 Task: Sort the products in the category "Babies & Kids" by relevance.
Action: Mouse pressed left at (345, 149)
Screenshot: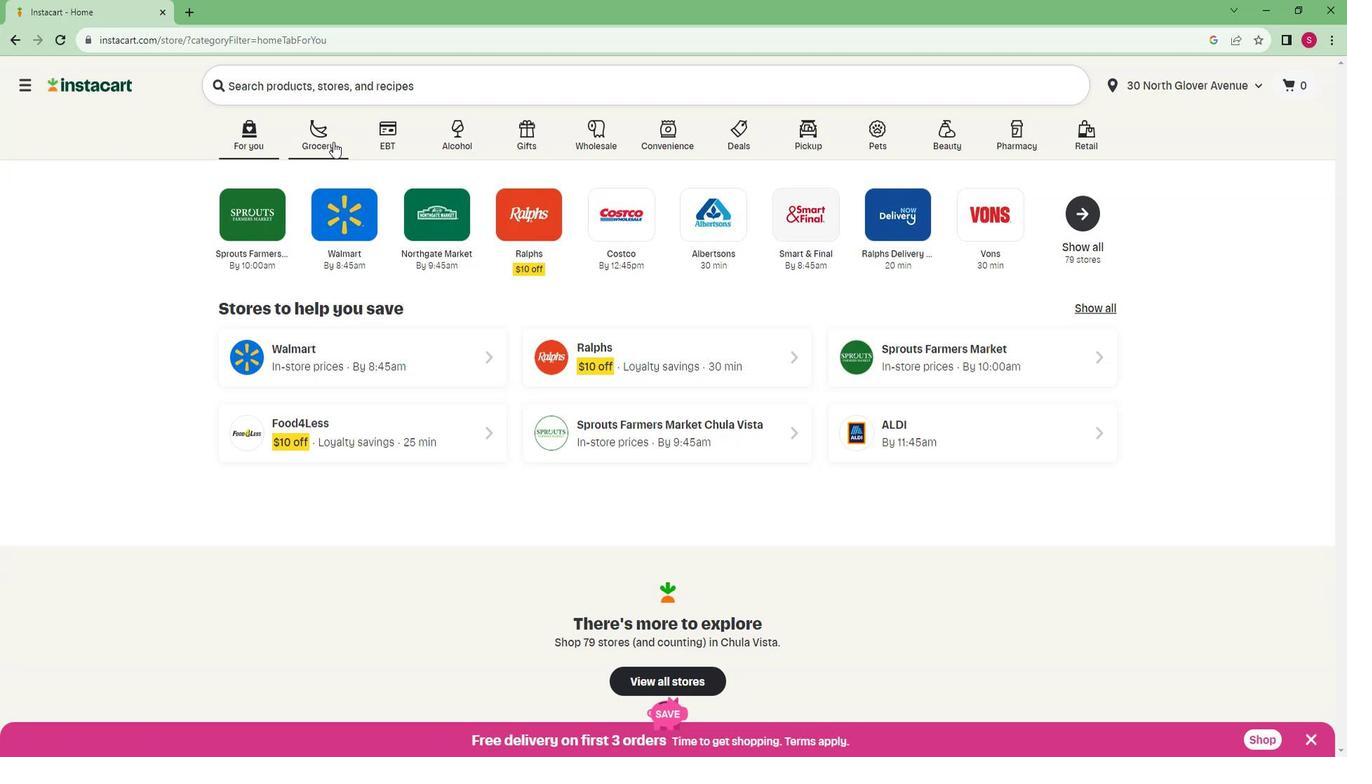 
Action: Mouse moved to (329, 416)
Screenshot: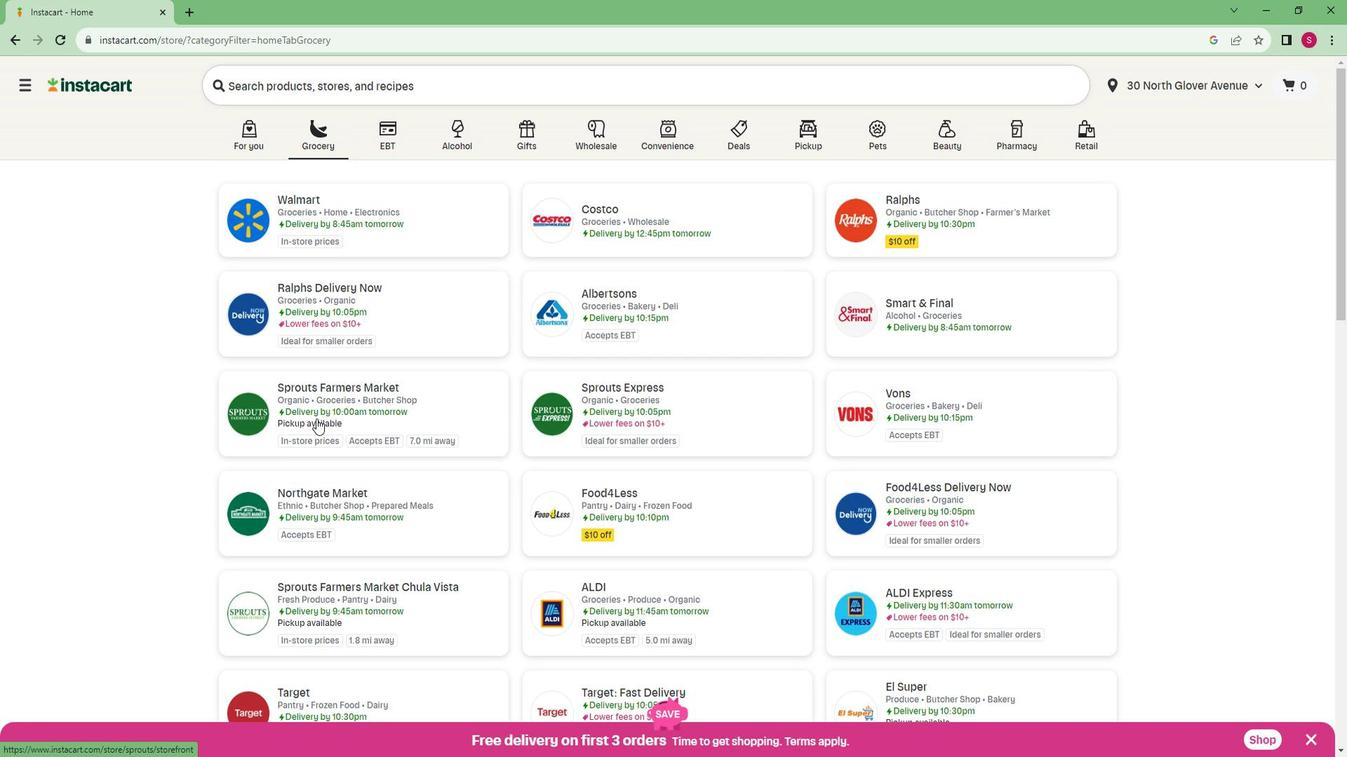 
Action: Mouse pressed left at (329, 416)
Screenshot: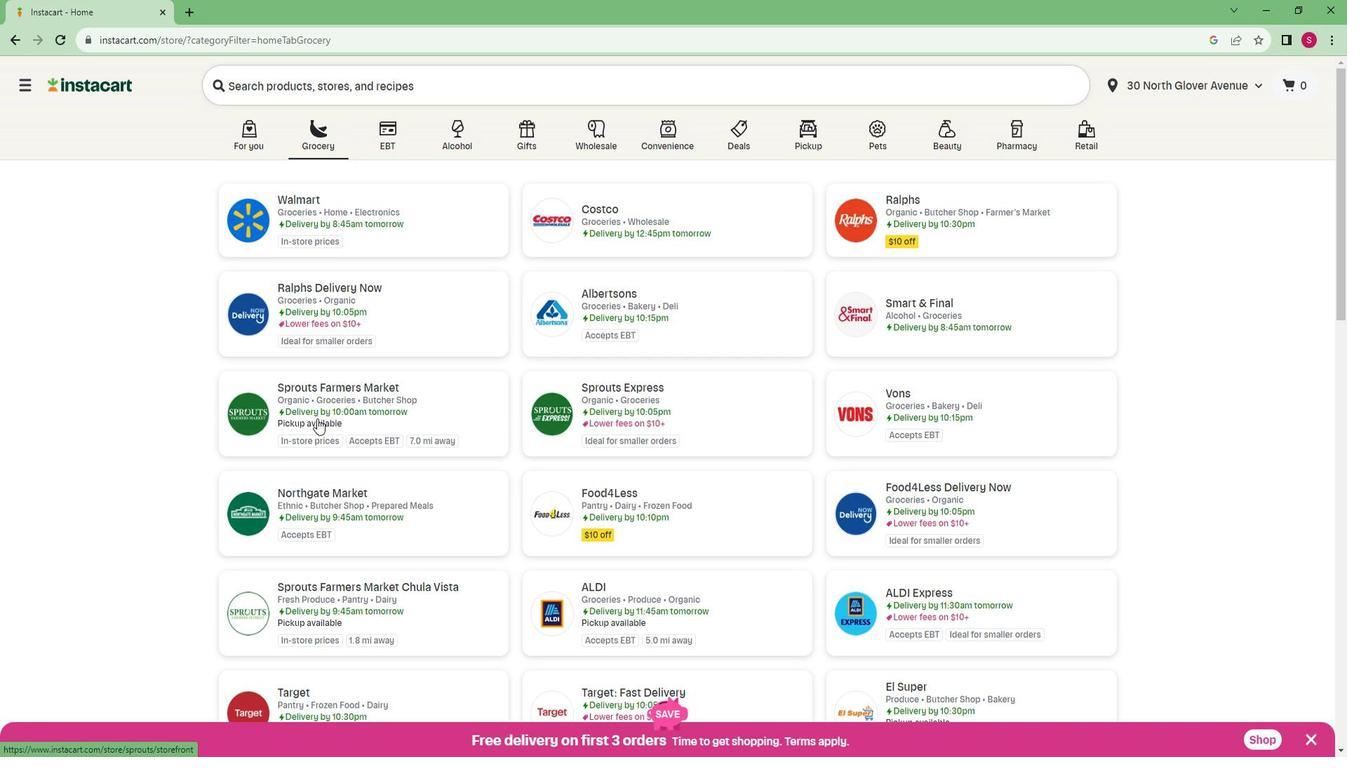 
Action: Mouse moved to (113, 564)
Screenshot: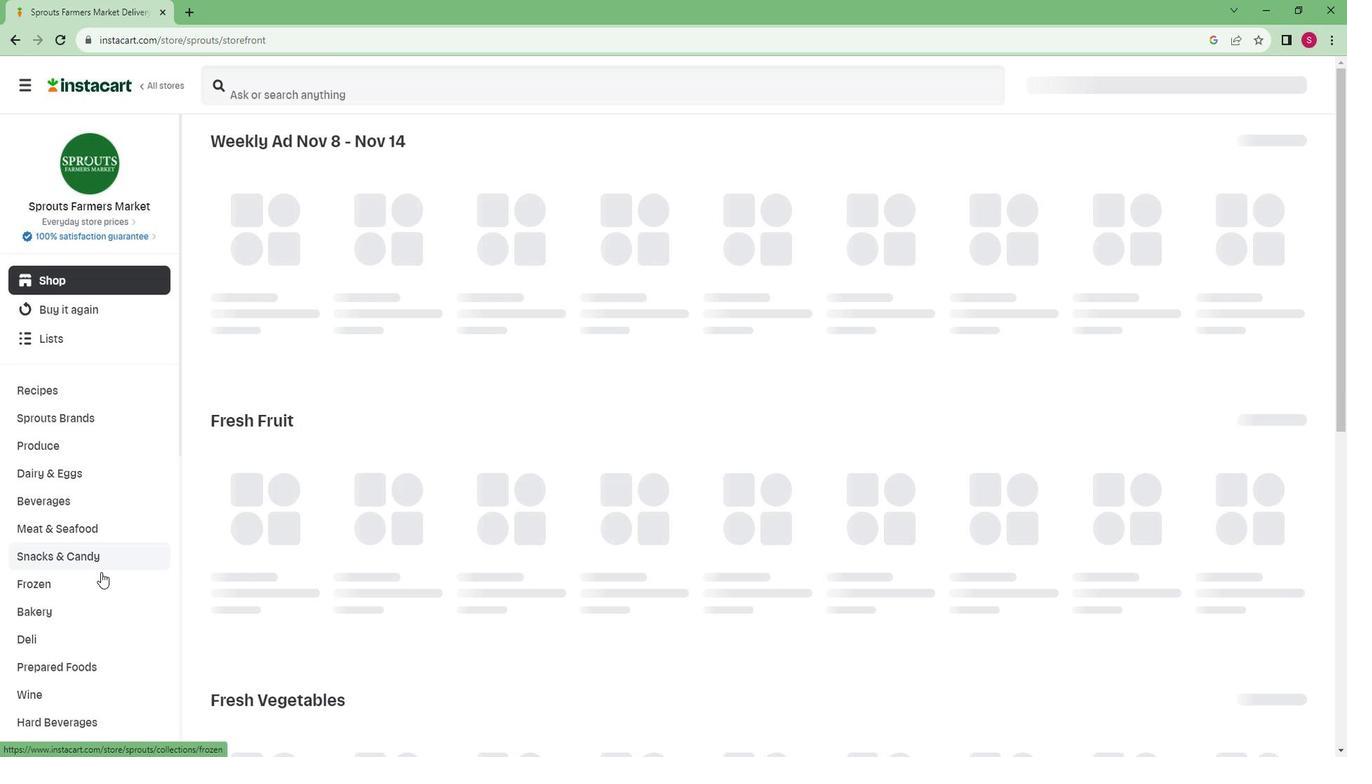 
Action: Mouse scrolled (113, 563) with delta (0, 0)
Screenshot: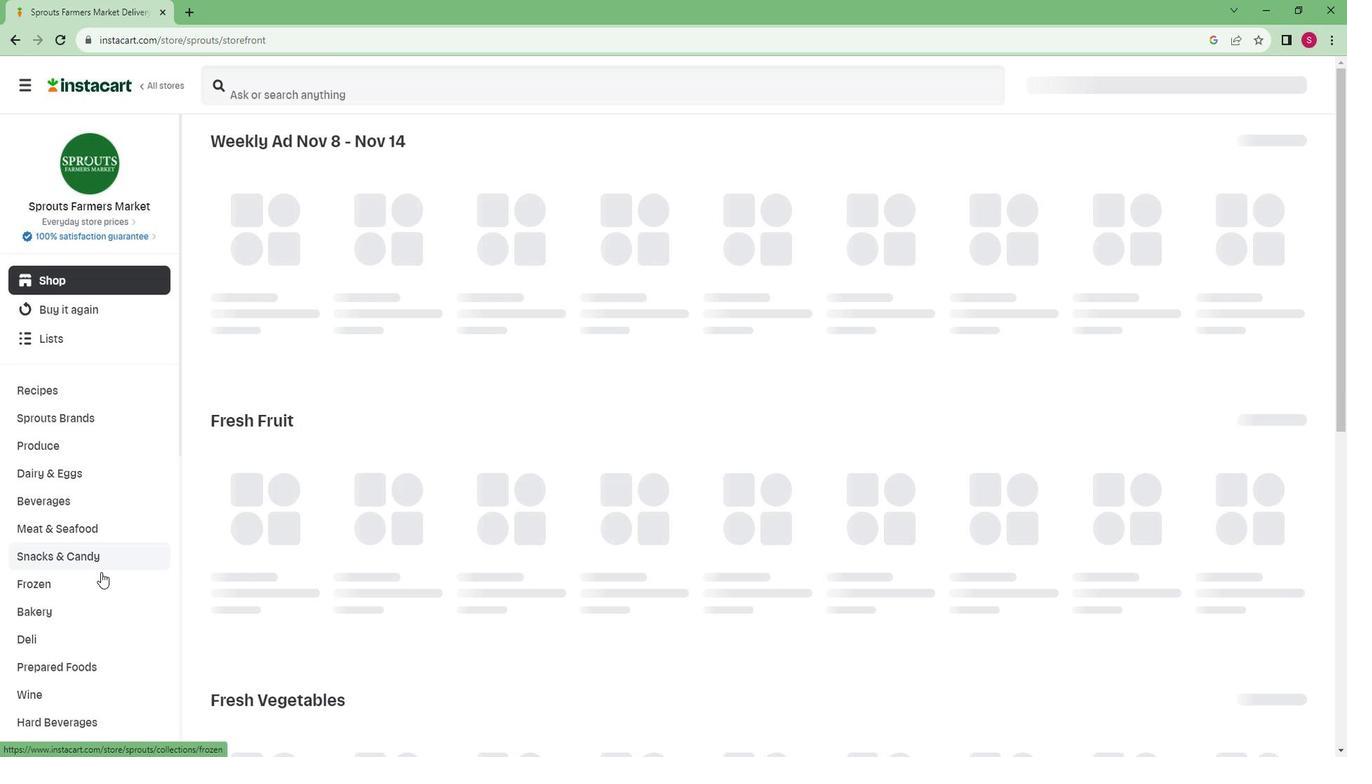 
Action: Mouse moved to (112, 564)
Screenshot: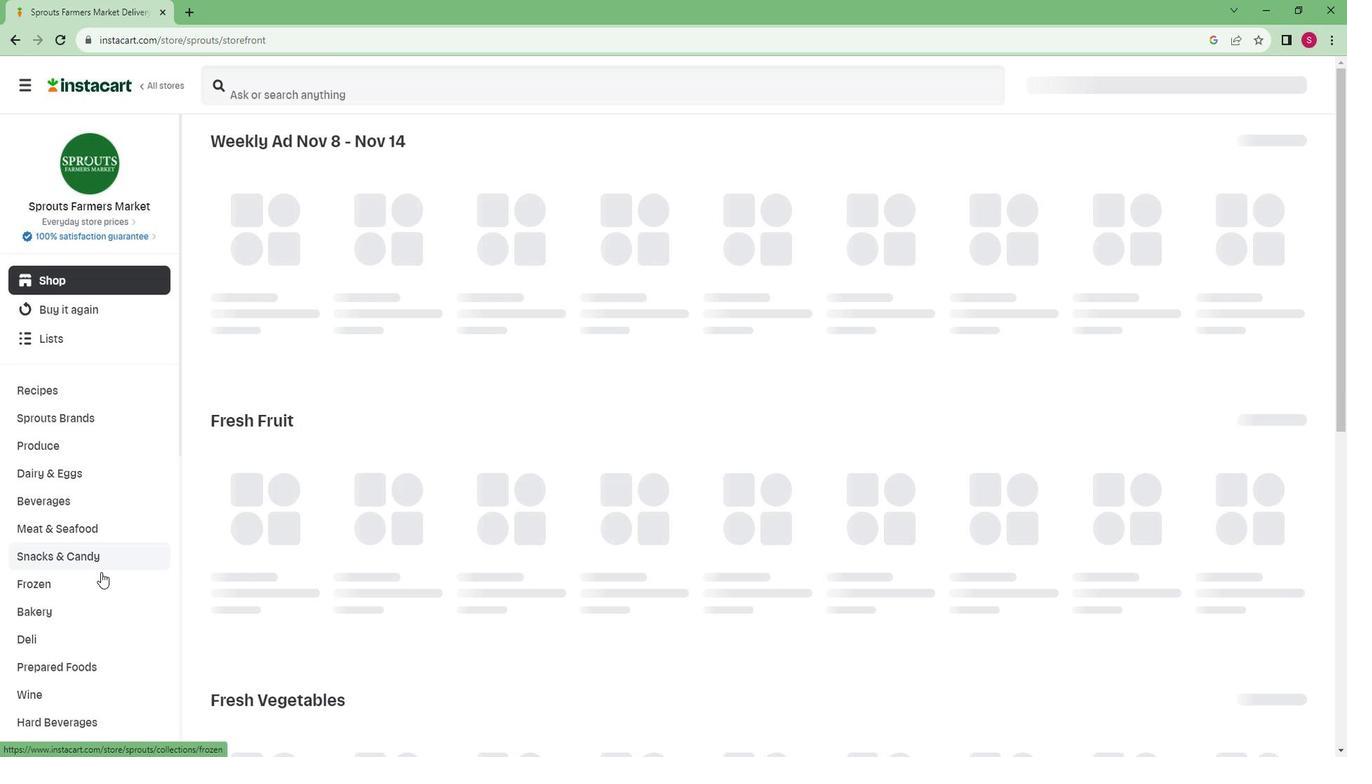 
Action: Mouse scrolled (112, 563) with delta (0, 0)
Screenshot: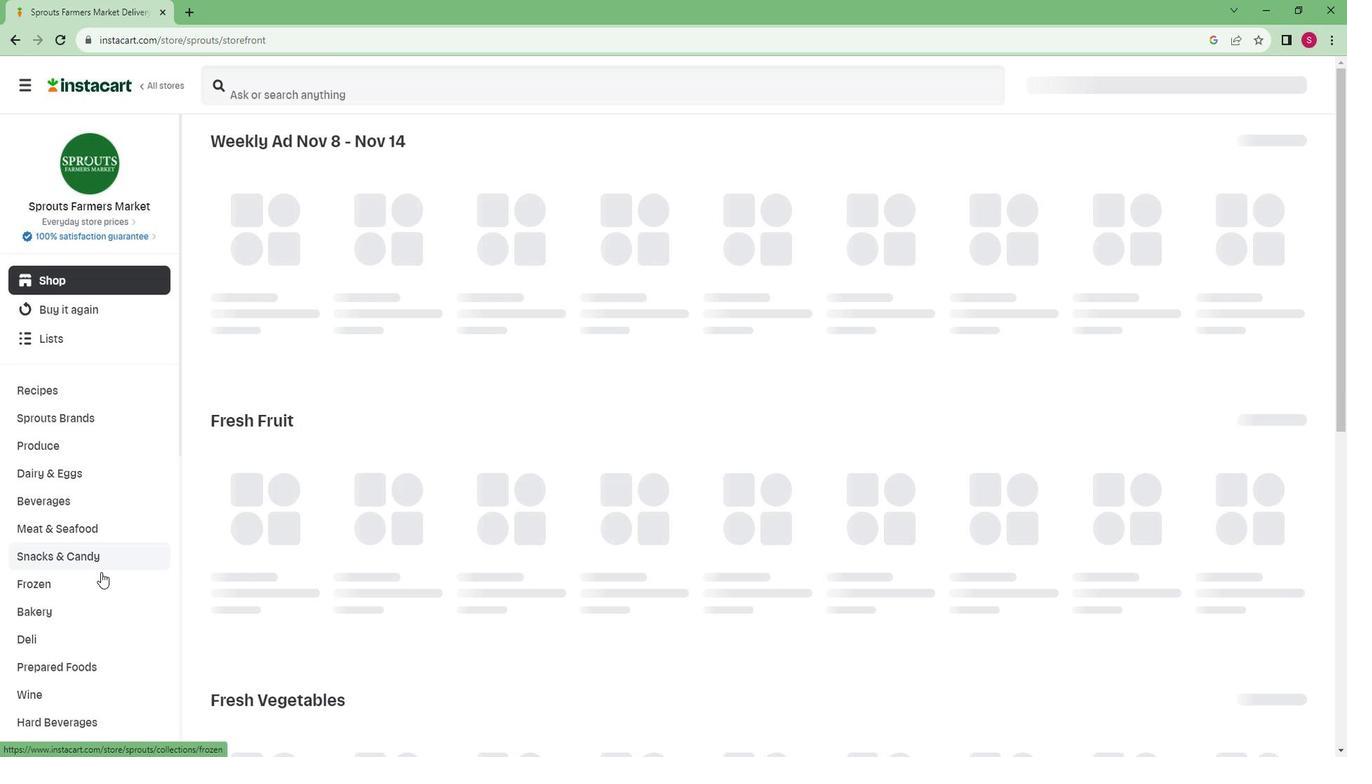 
Action: Mouse moved to (111, 564)
Screenshot: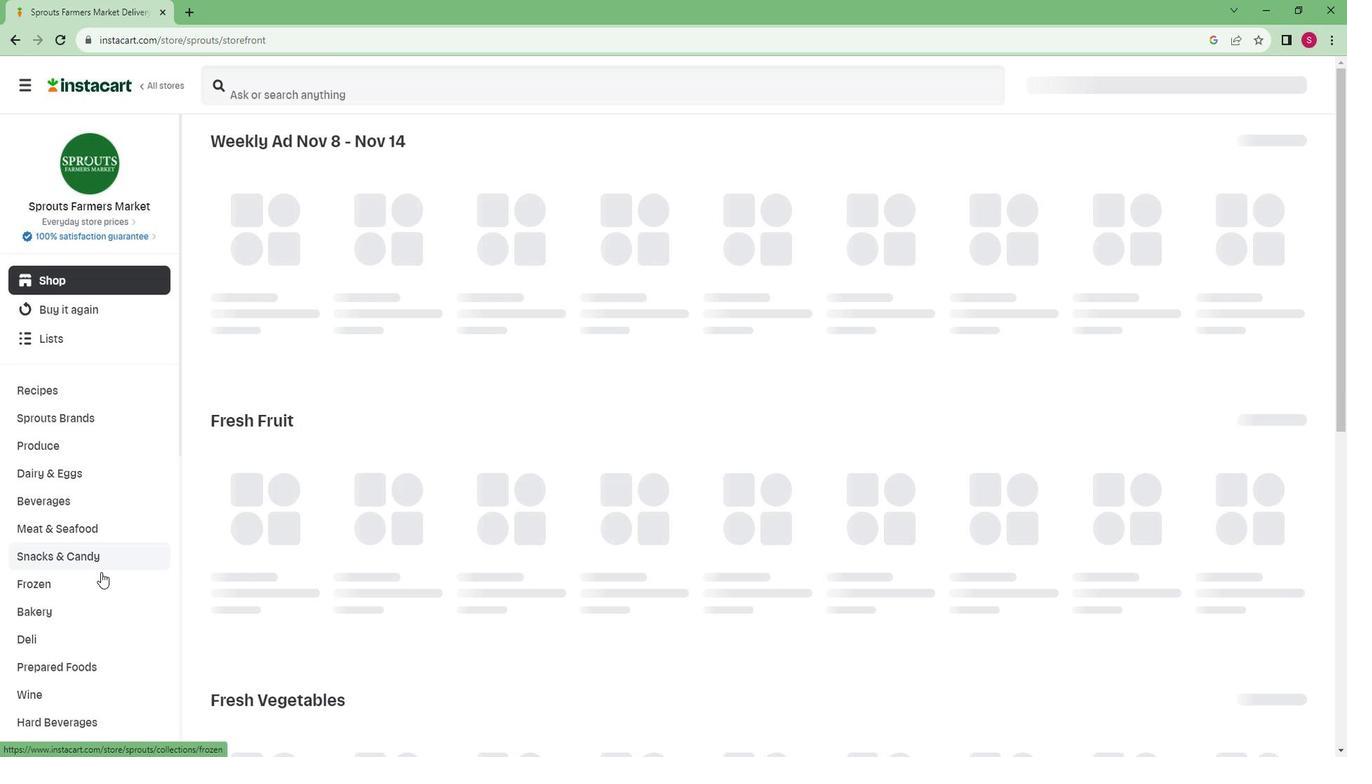 
Action: Mouse scrolled (111, 564) with delta (0, 0)
Screenshot: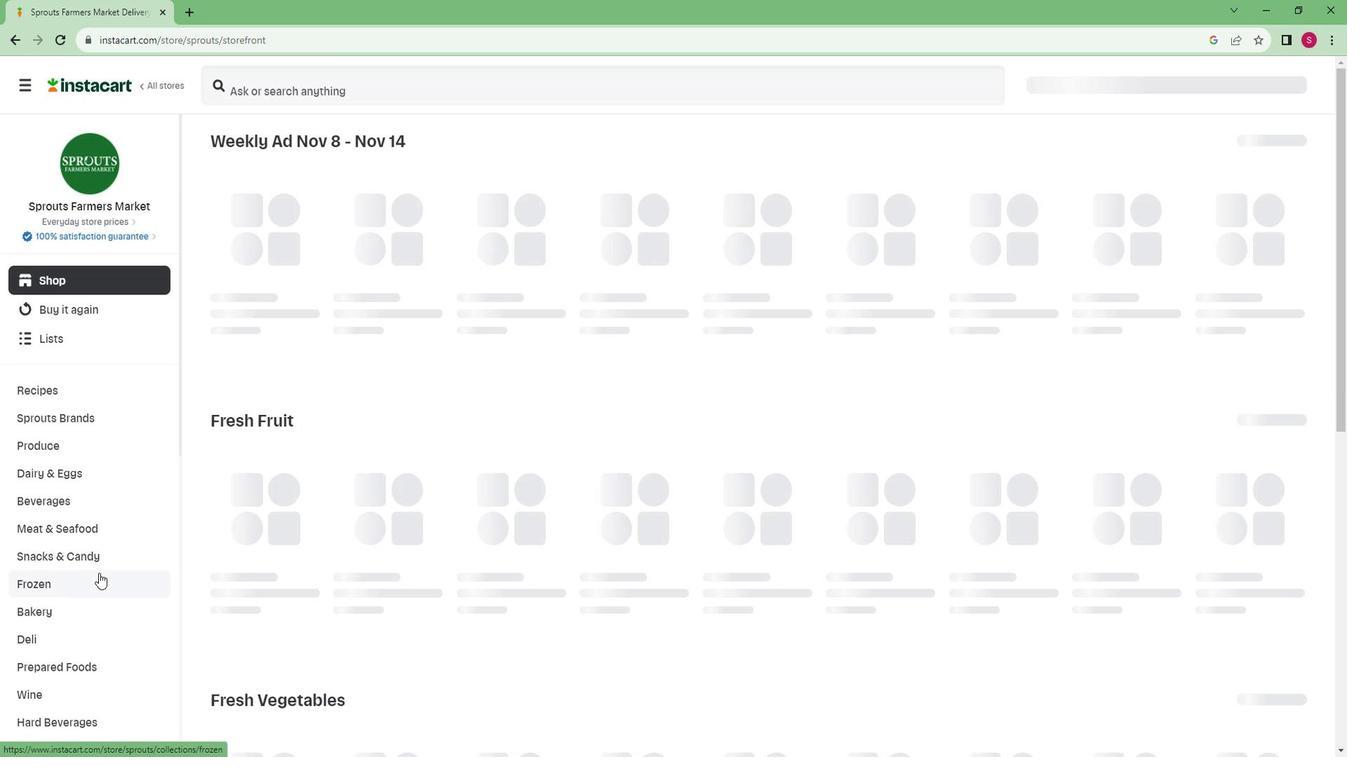 
Action: Mouse scrolled (111, 564) with delta (0, 0)
Screenshot: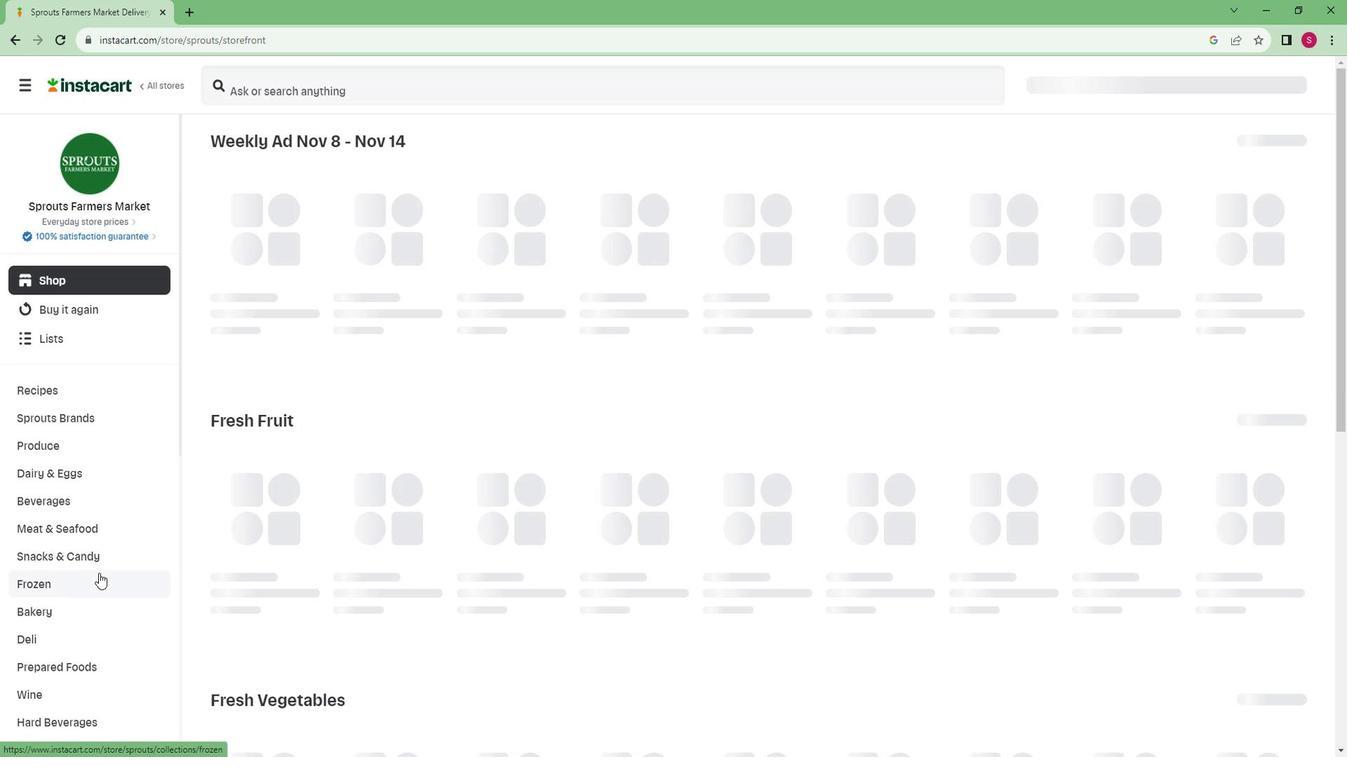 
Action: Mouse moved to (110, 564)
Screenshot: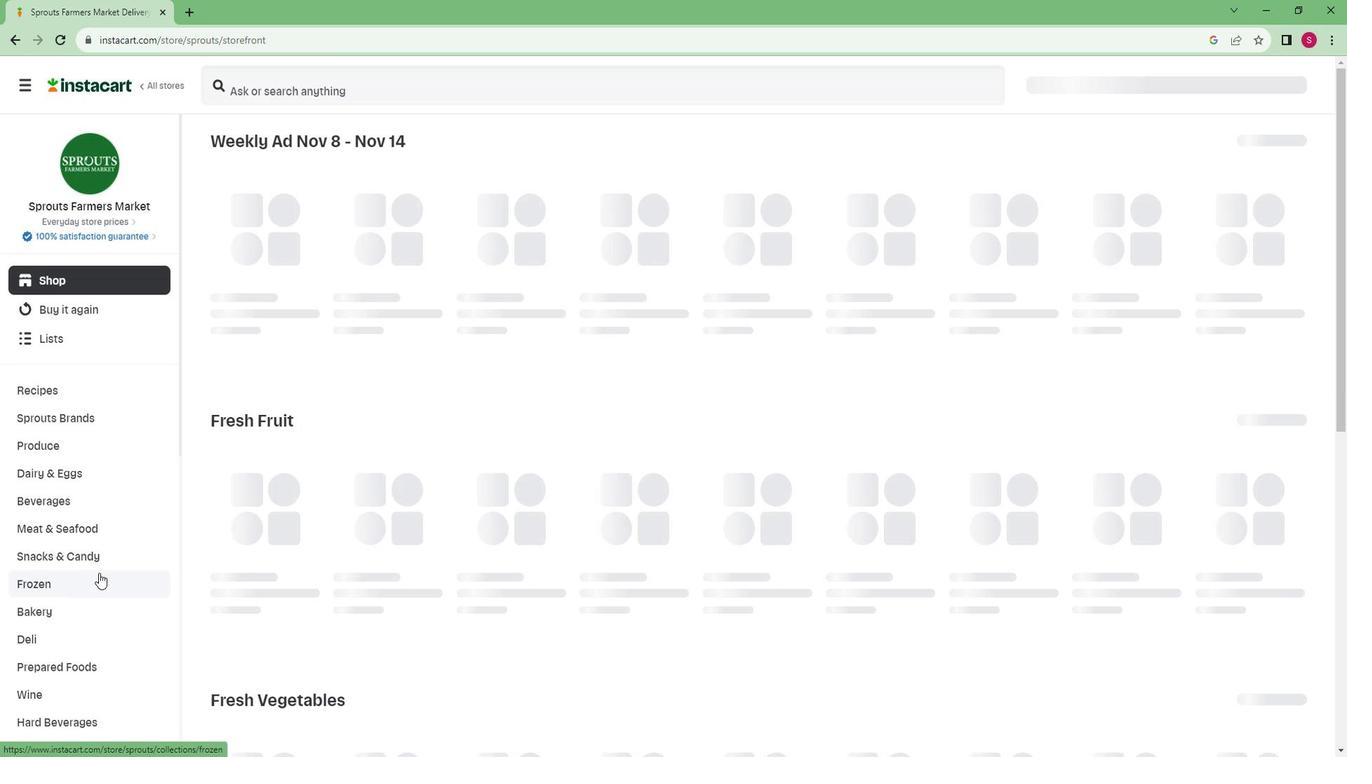 
Action: Mouse scrolled (110, 564) with delta (0, 0)
Screenshot: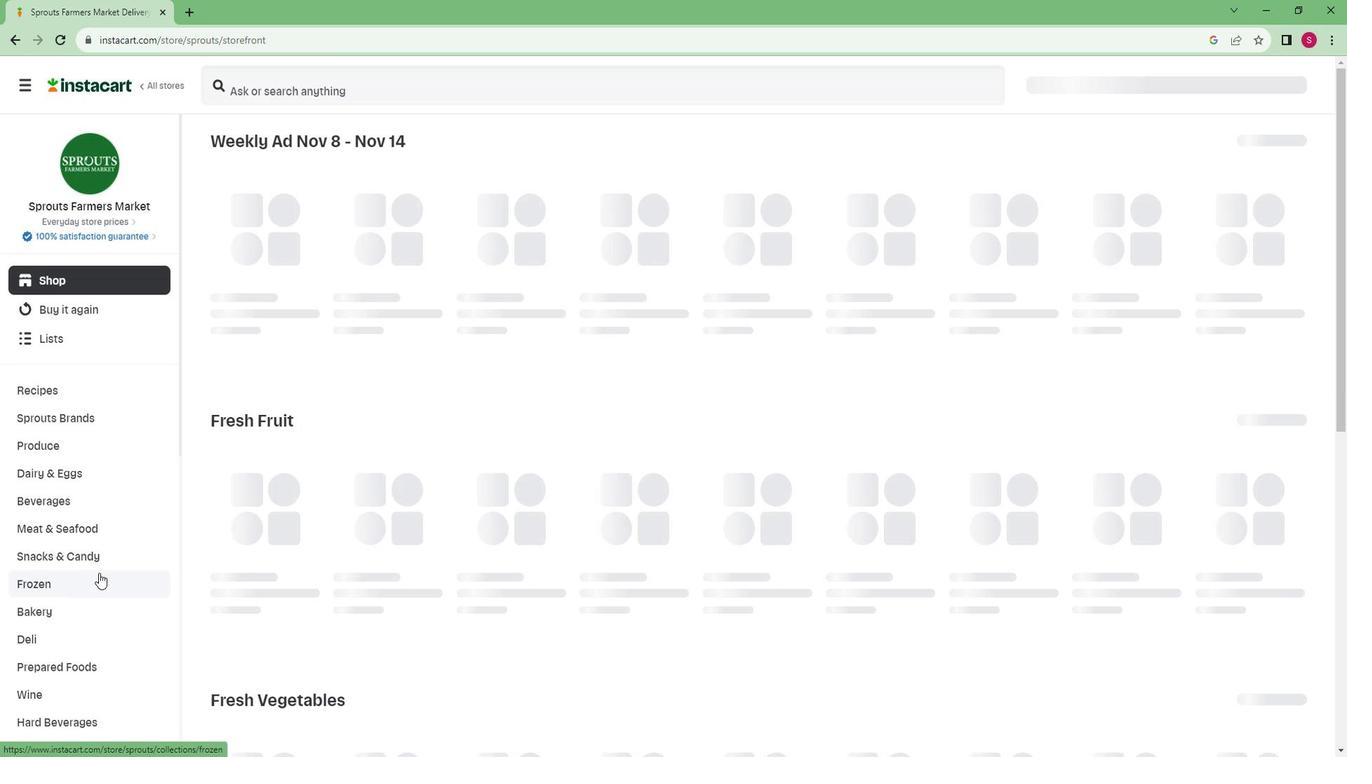 
Action: Mouse scrolled (110, 564) with delta (0, 0)
Screenshot: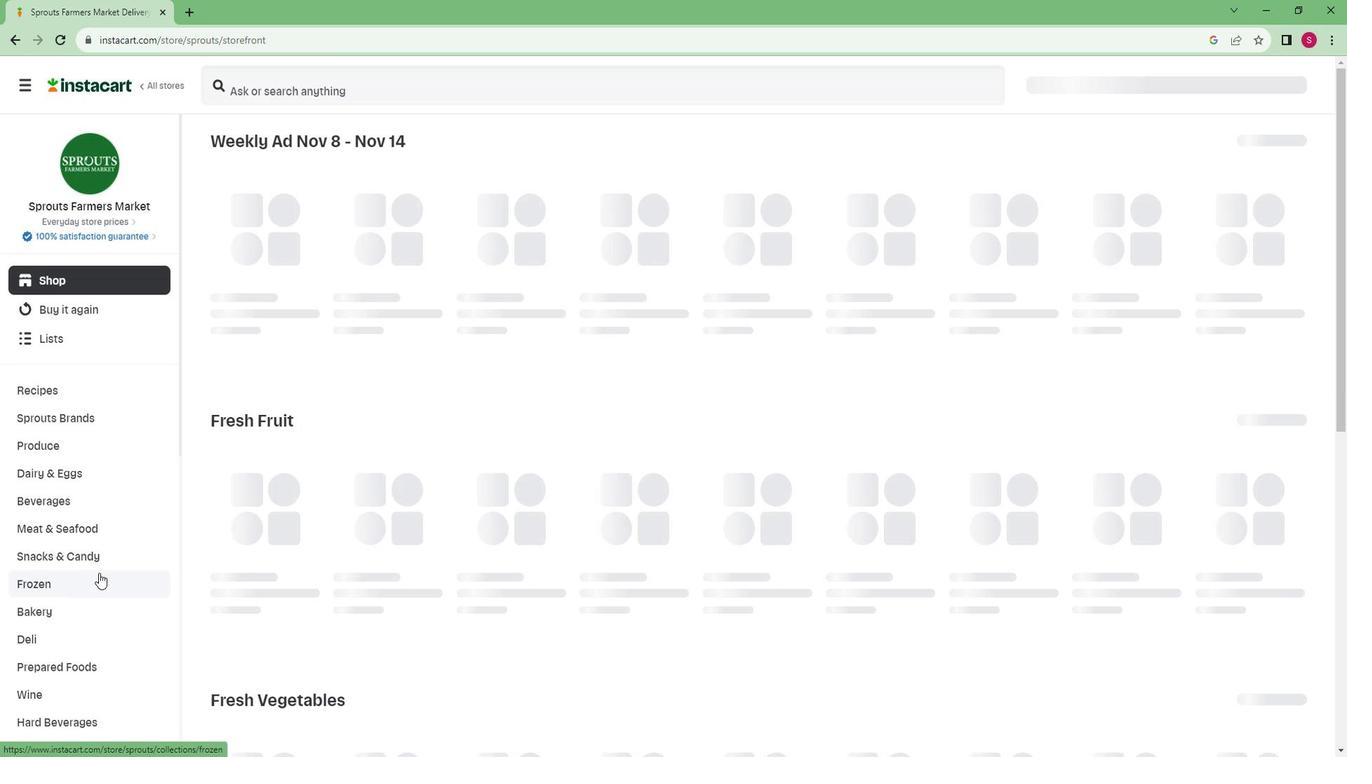 
Action: Mouse scrolled (110, 564) with delta (0, 0)
Screenshot: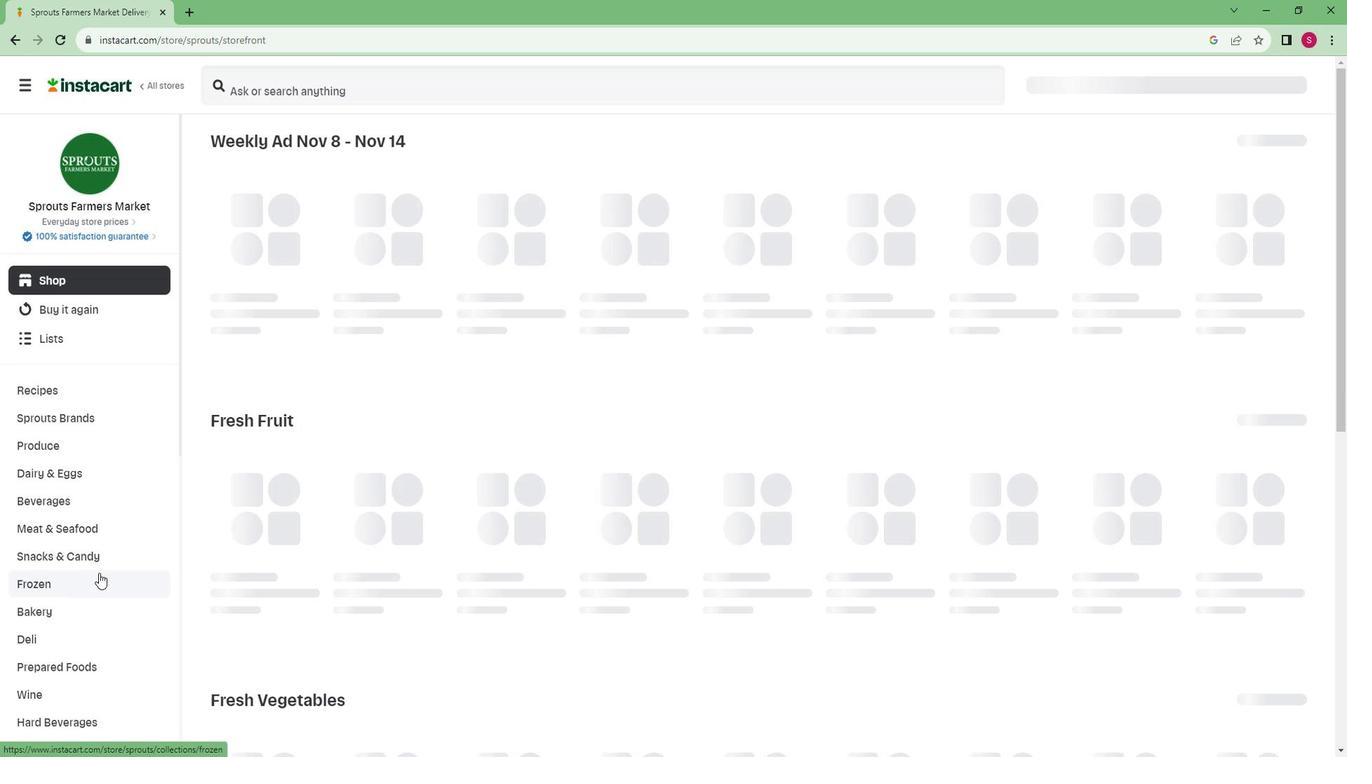 
Action: Mouse moved to (110, 563)
Screenshot: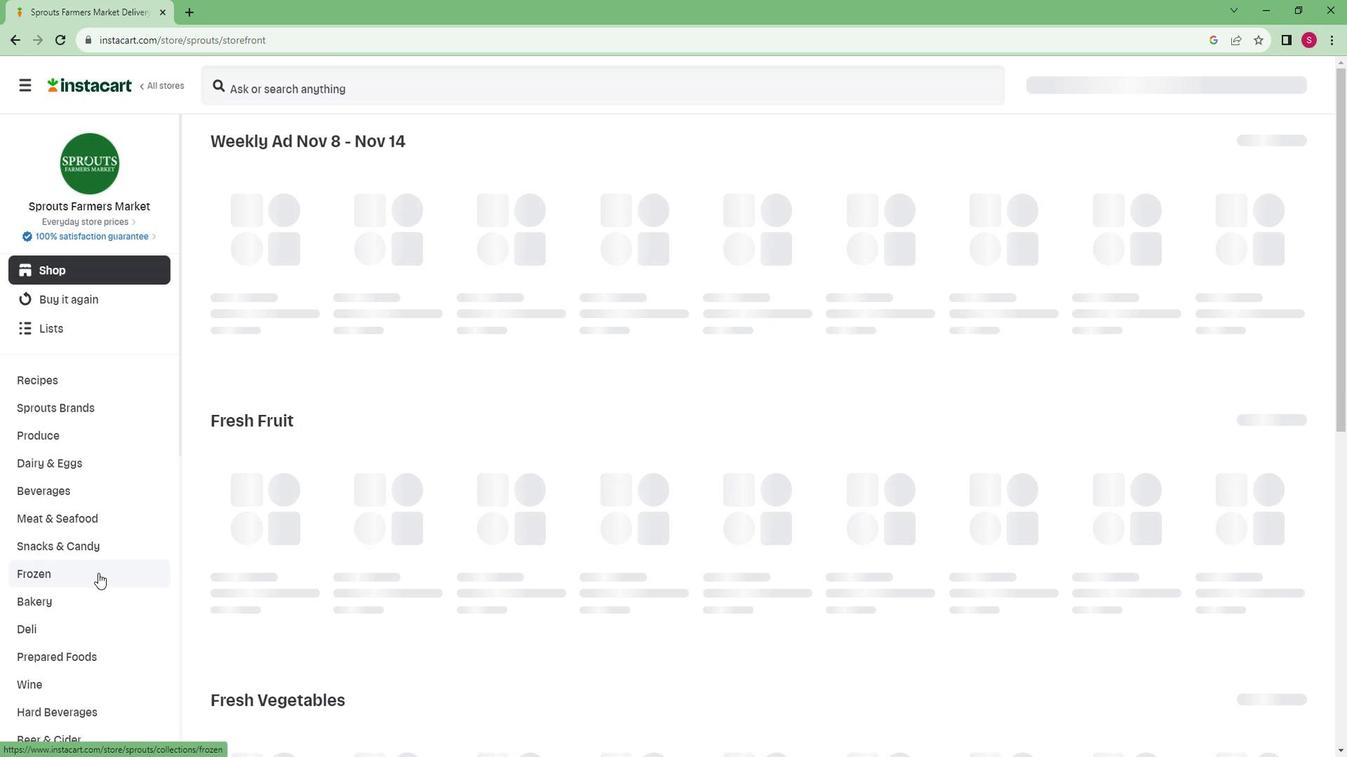 
Action: Mouse scrolled (110, 562) with delta (0, 0)
Screenshot: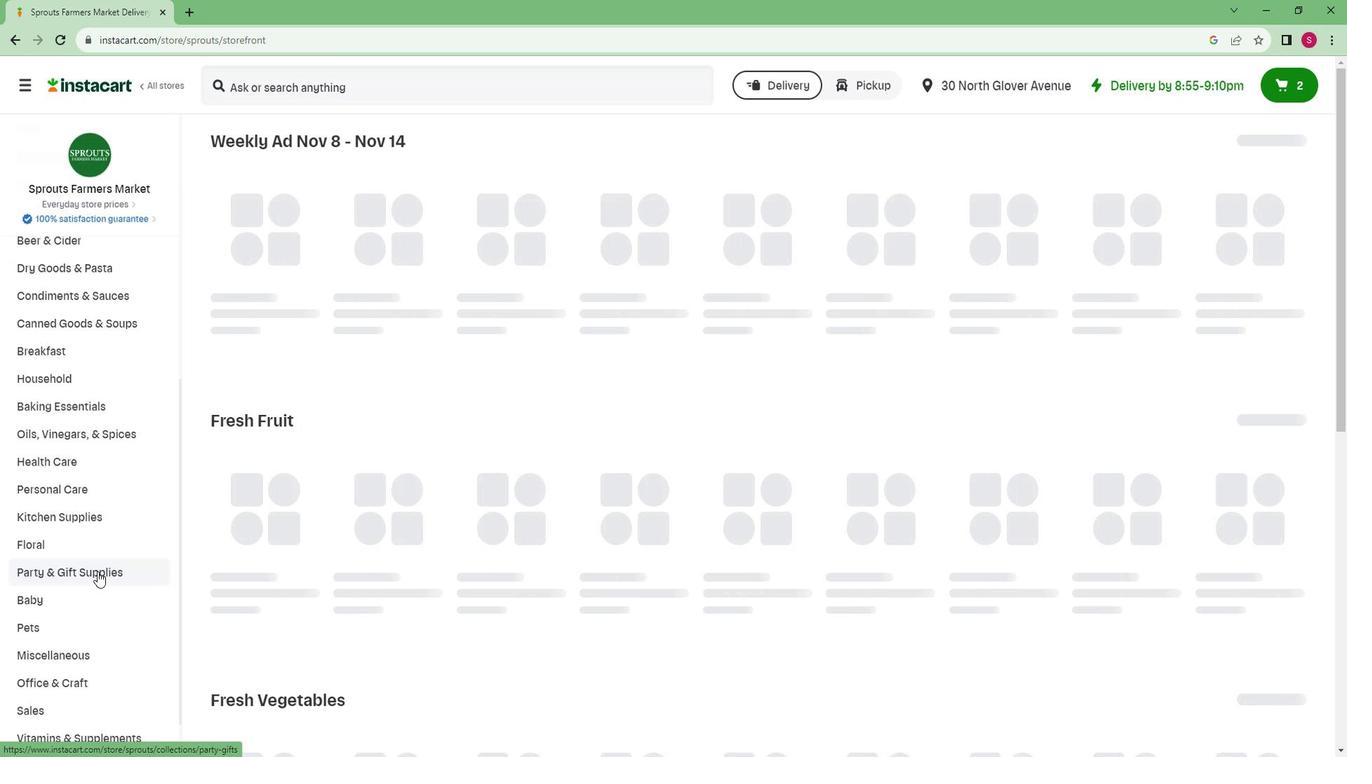 
Action: Mouse scrolled (110, 562) with delta (0, 0)
Screenshot: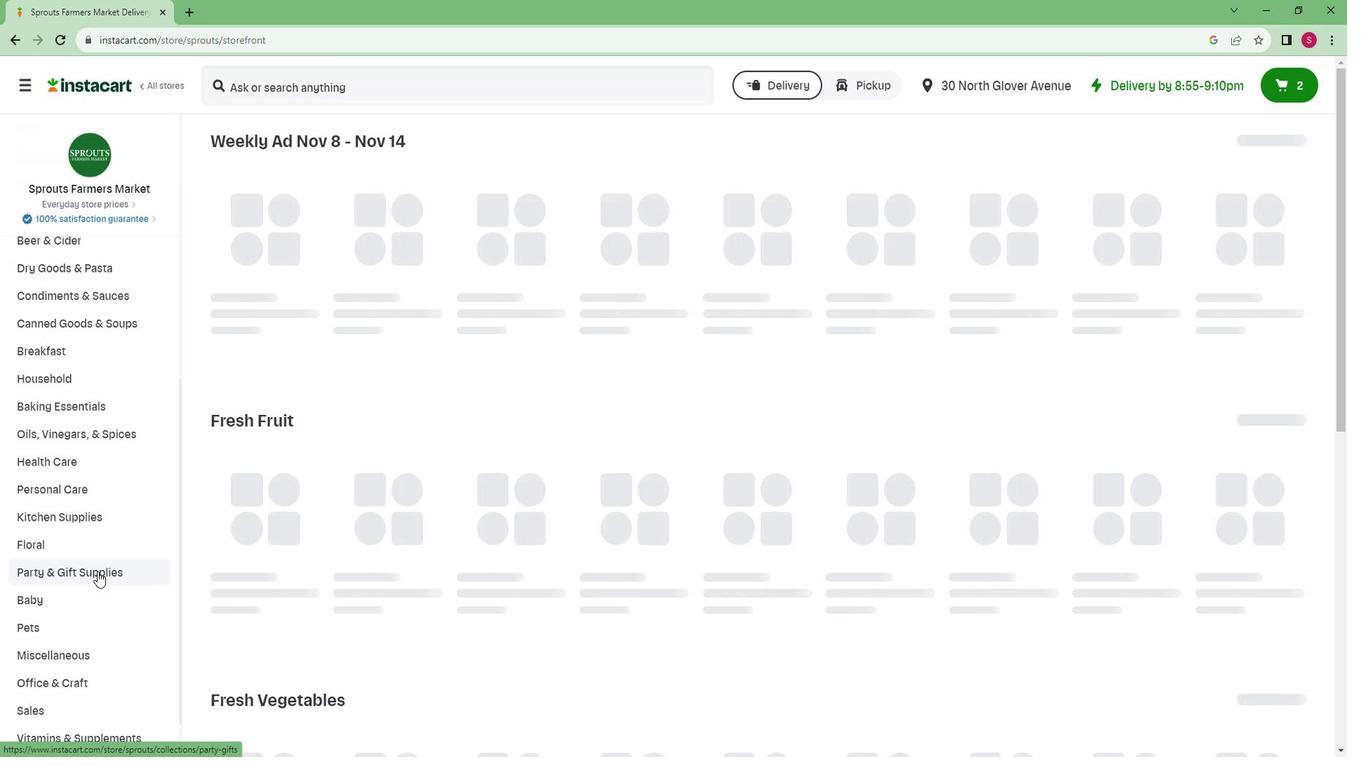 
Action: Mouse scrolled (110, 562) with delta (0, 0)
Screenshot: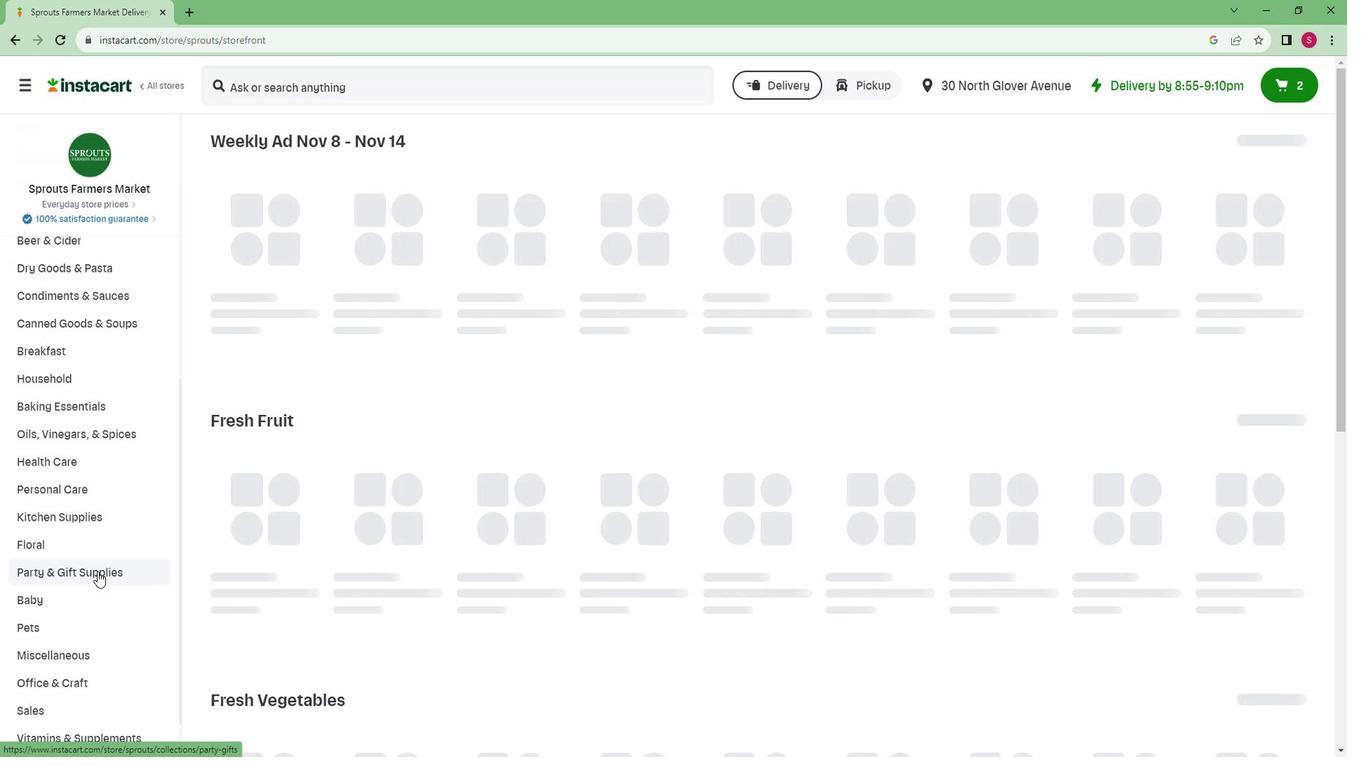
Action: Mouse scrolled (110, 562) with delta (0, 0)
Screenshot: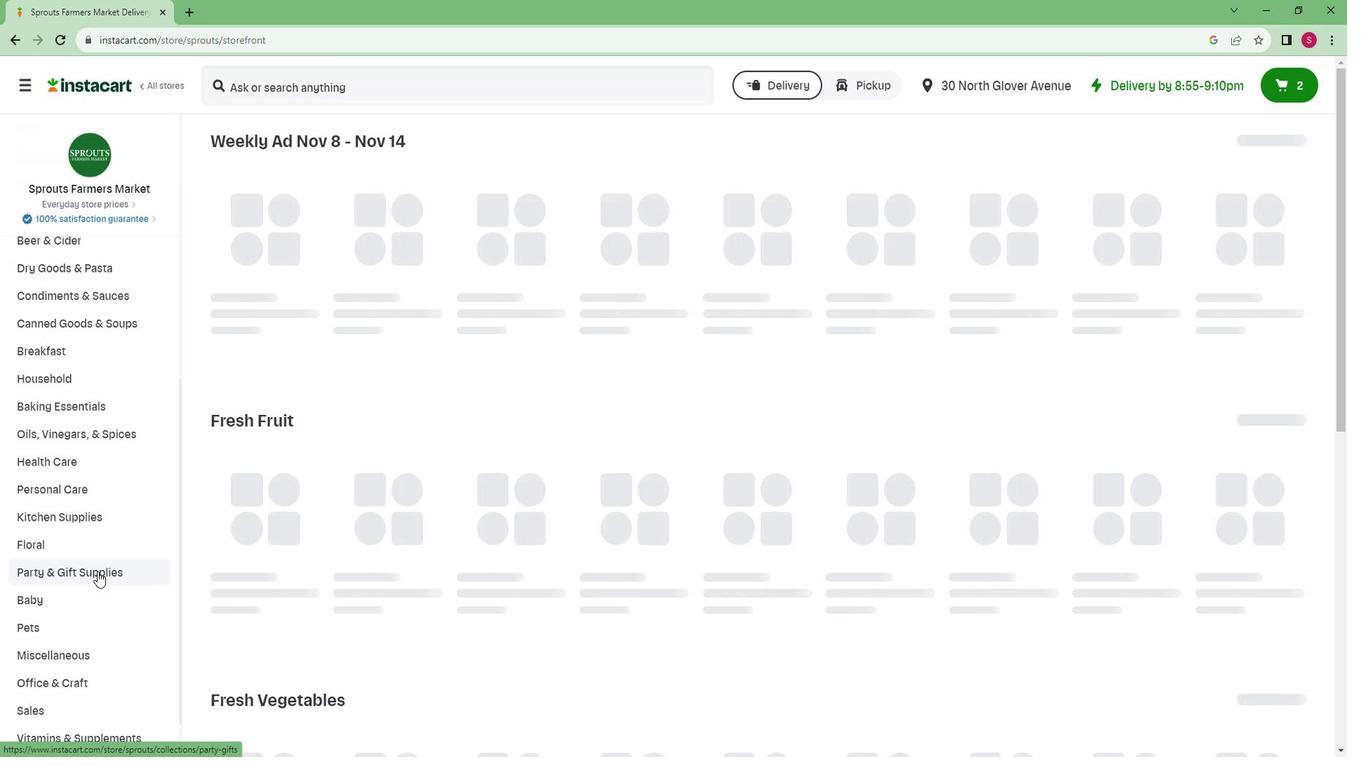 
Action: Mouse scrolled (110, 562) with delta (0, 0)
Screenshot: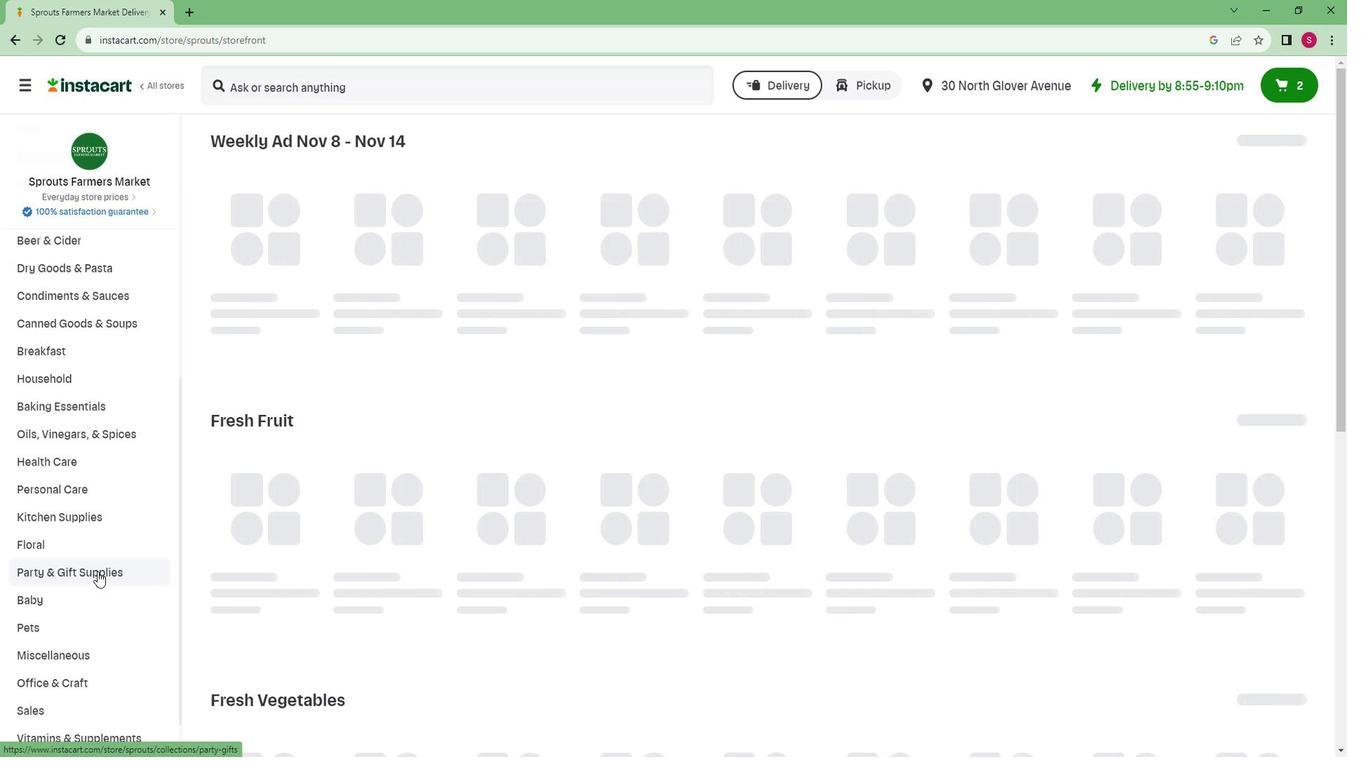 
Action: Mouse moved to (49, 691)
Screenshot: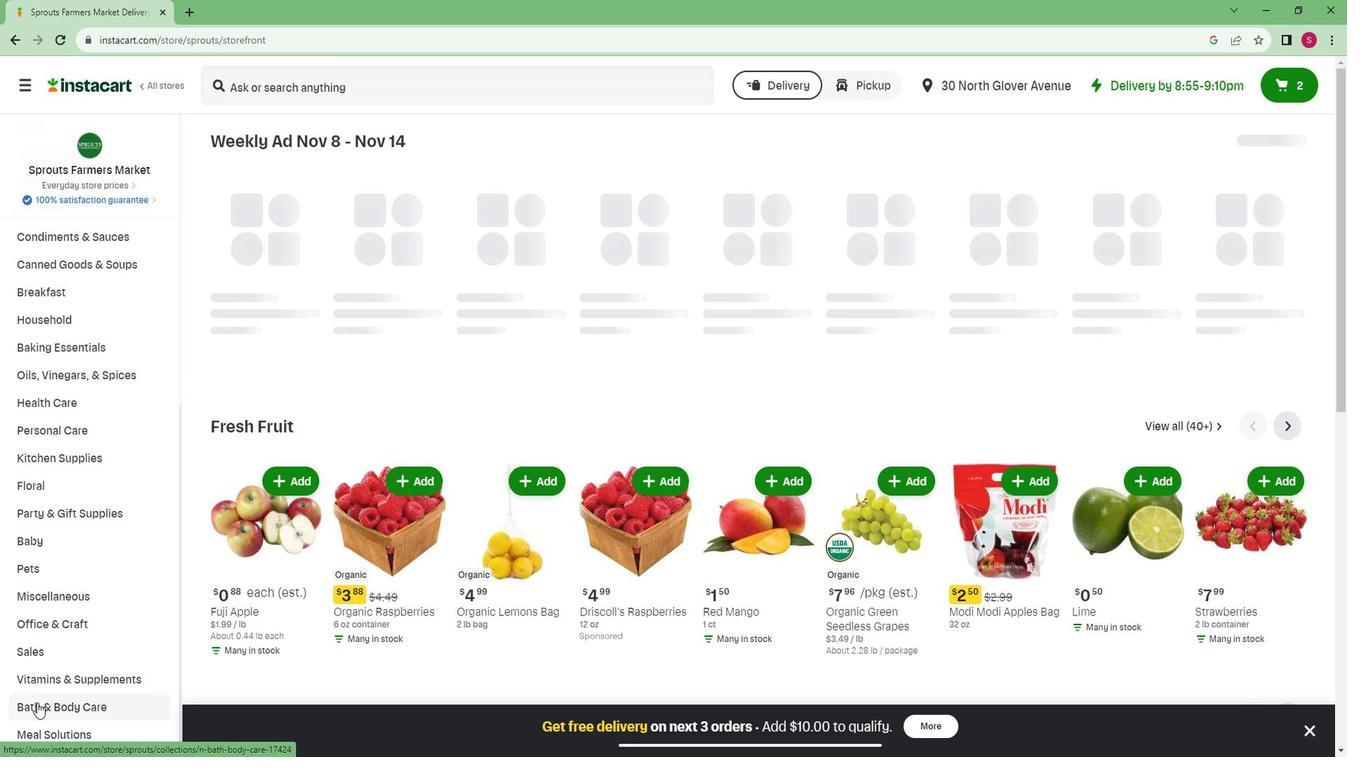 
Action: Mouse pressed left at (49, 691)
Screenshot: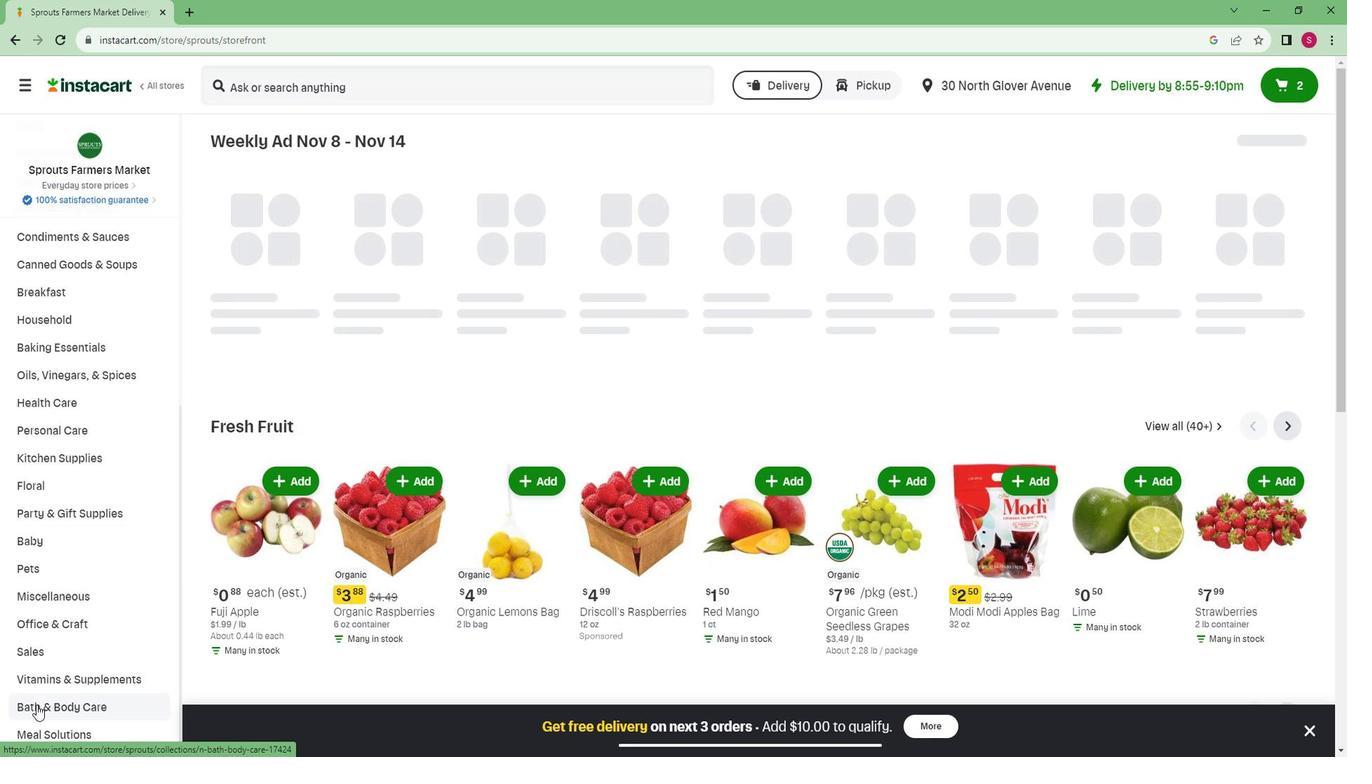 
Action: Mouse moved to (37, 692)
Screenshot: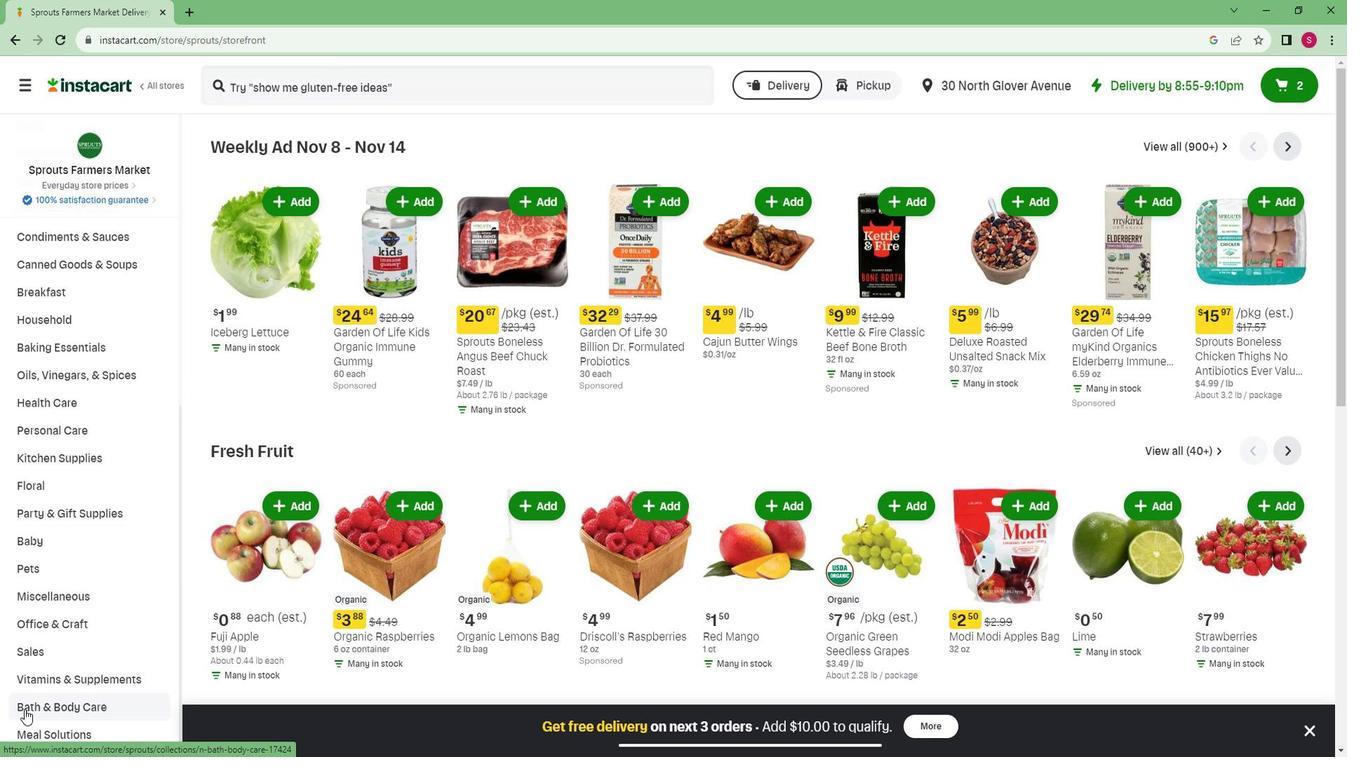 
Action: Mouse pressed left at (37, 692)
Screenshot: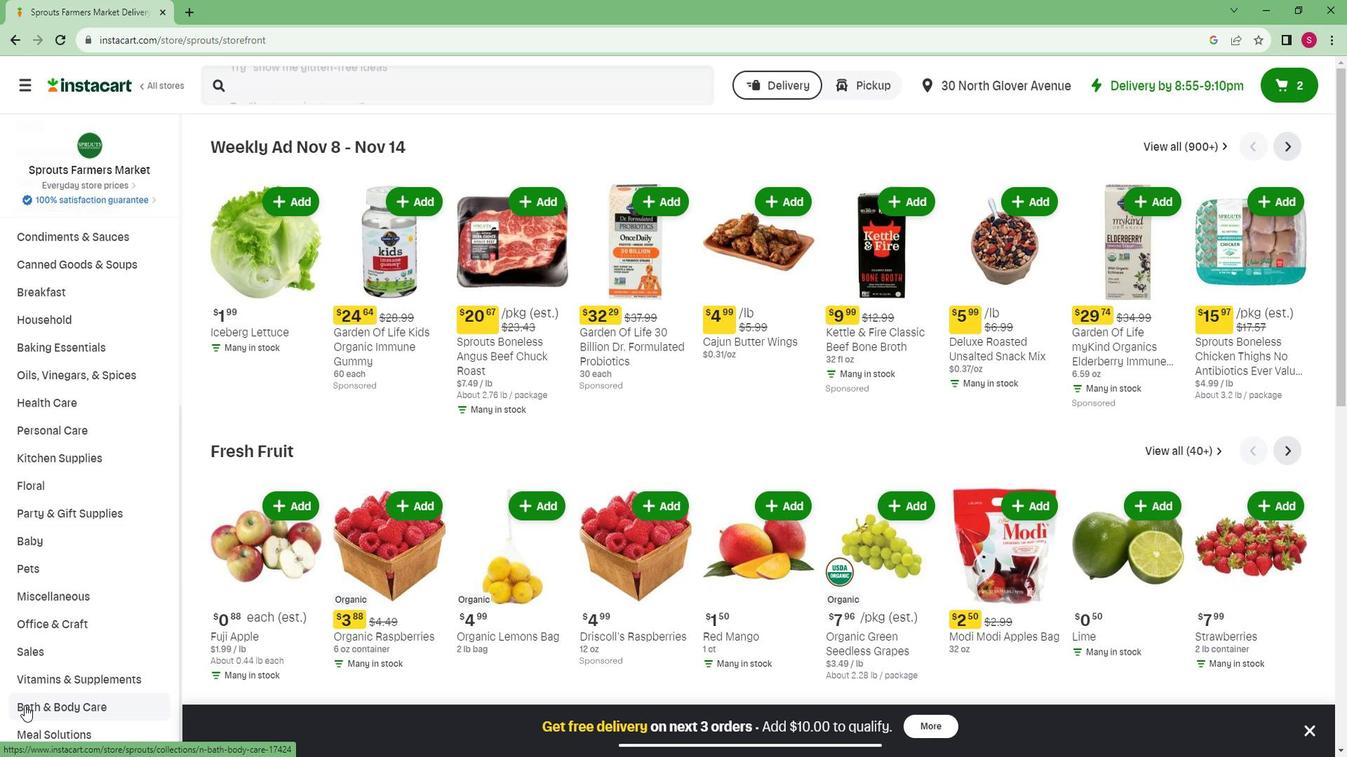 
Action: Mouse moved to (112, 630)
Screenshot: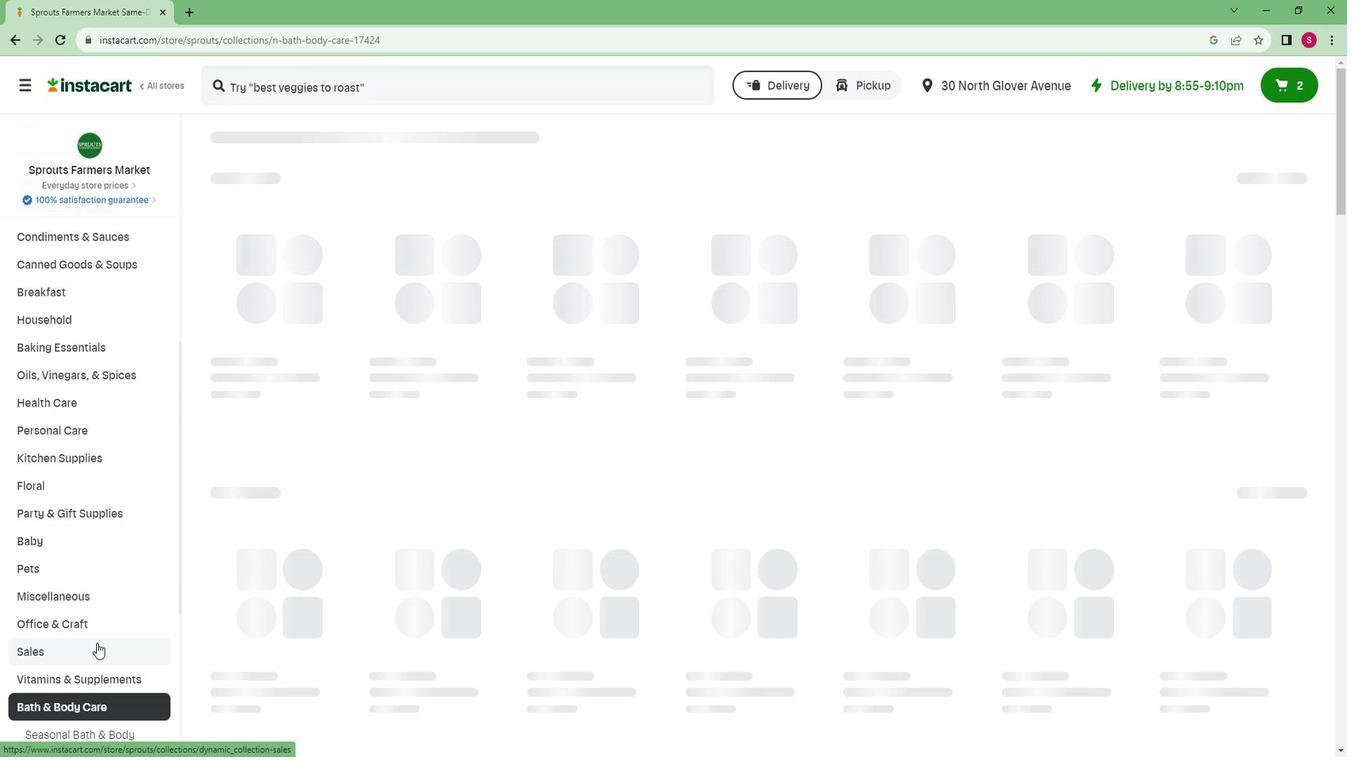 
Action: Mouse scrolled (112, 630) with delta (0, 0)
Screenshot: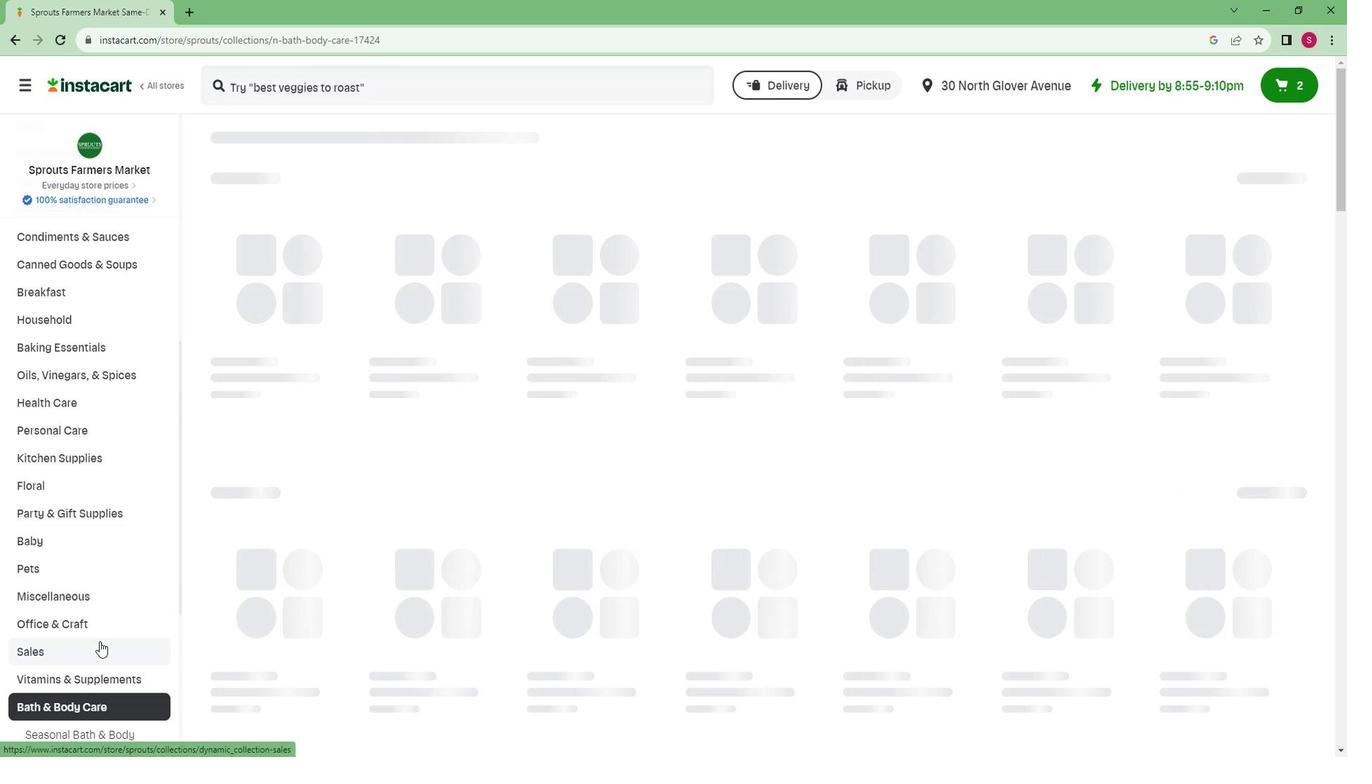 
Action: Mouse scrolled (112, 630) with delta (0, 0)
Screenshot: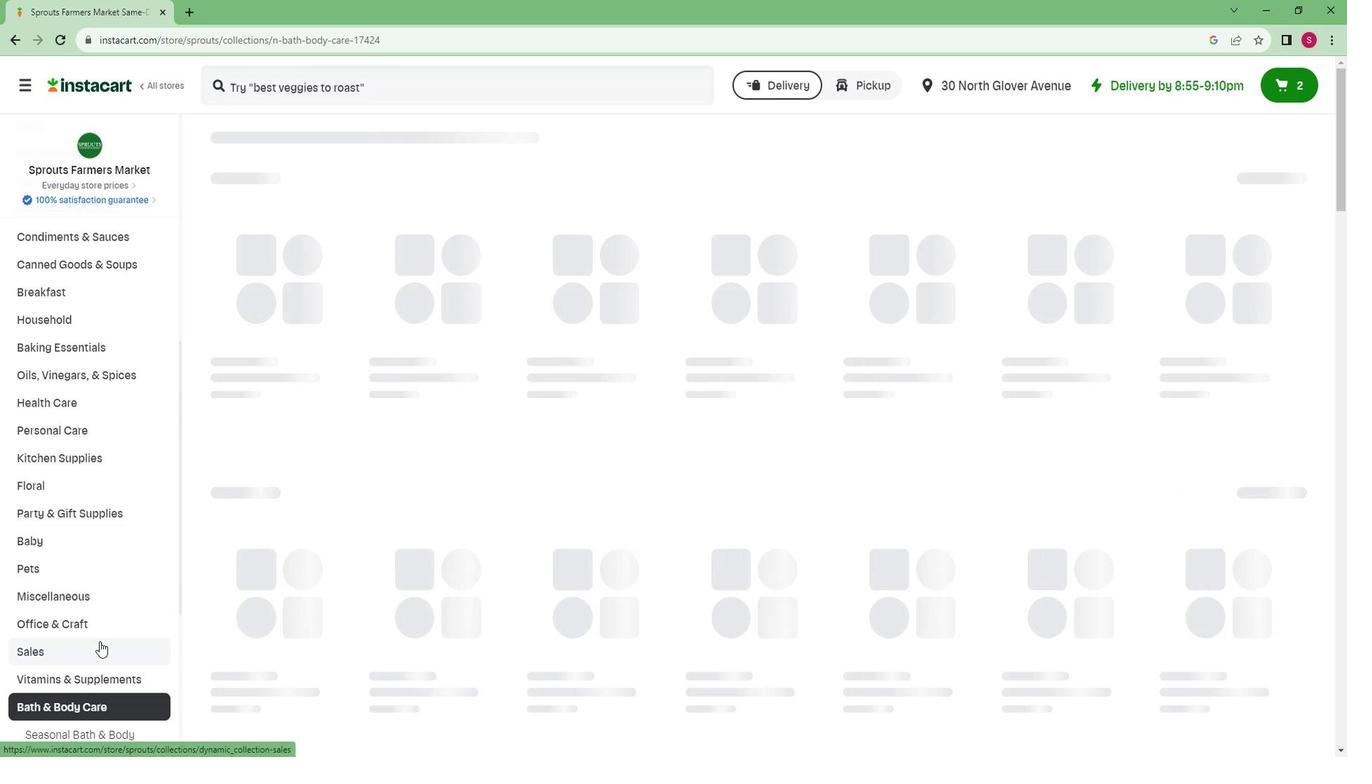 
Action: Mouse scrolled (112, 630) with delta (0, 0)
Screenshot: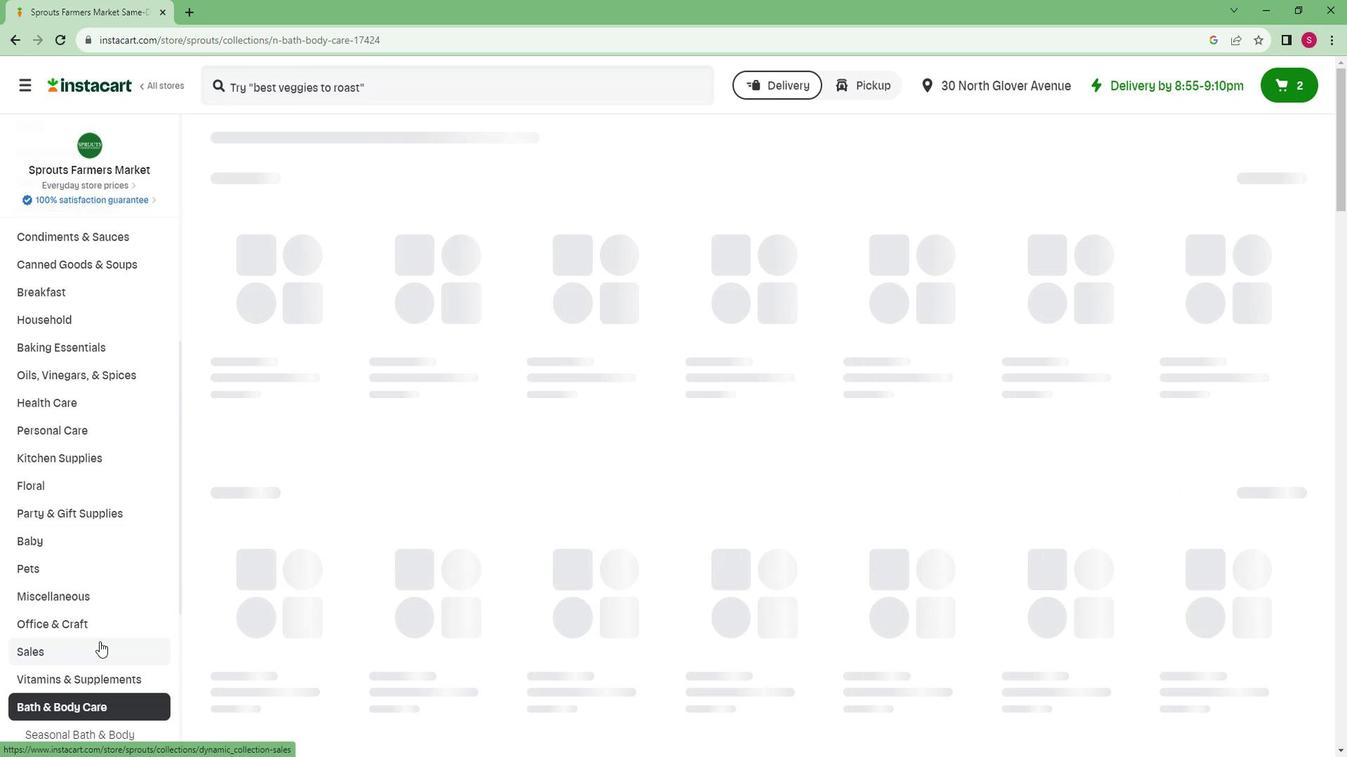 
Action: Mouse scrolled (112, 630) with delta (0, 0)
Screenshot: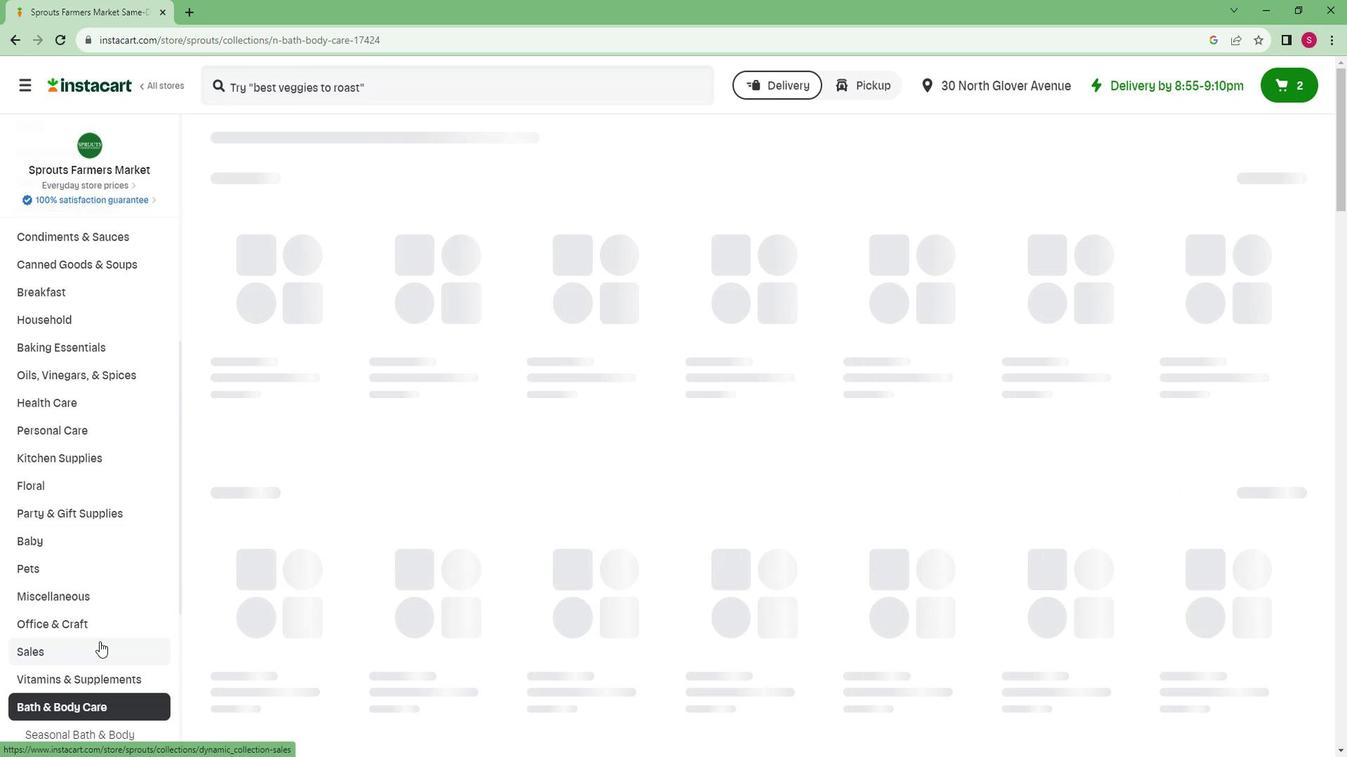 
Action: Mouse scrolled (112, 630) with delta (0, 0)
Screenshot: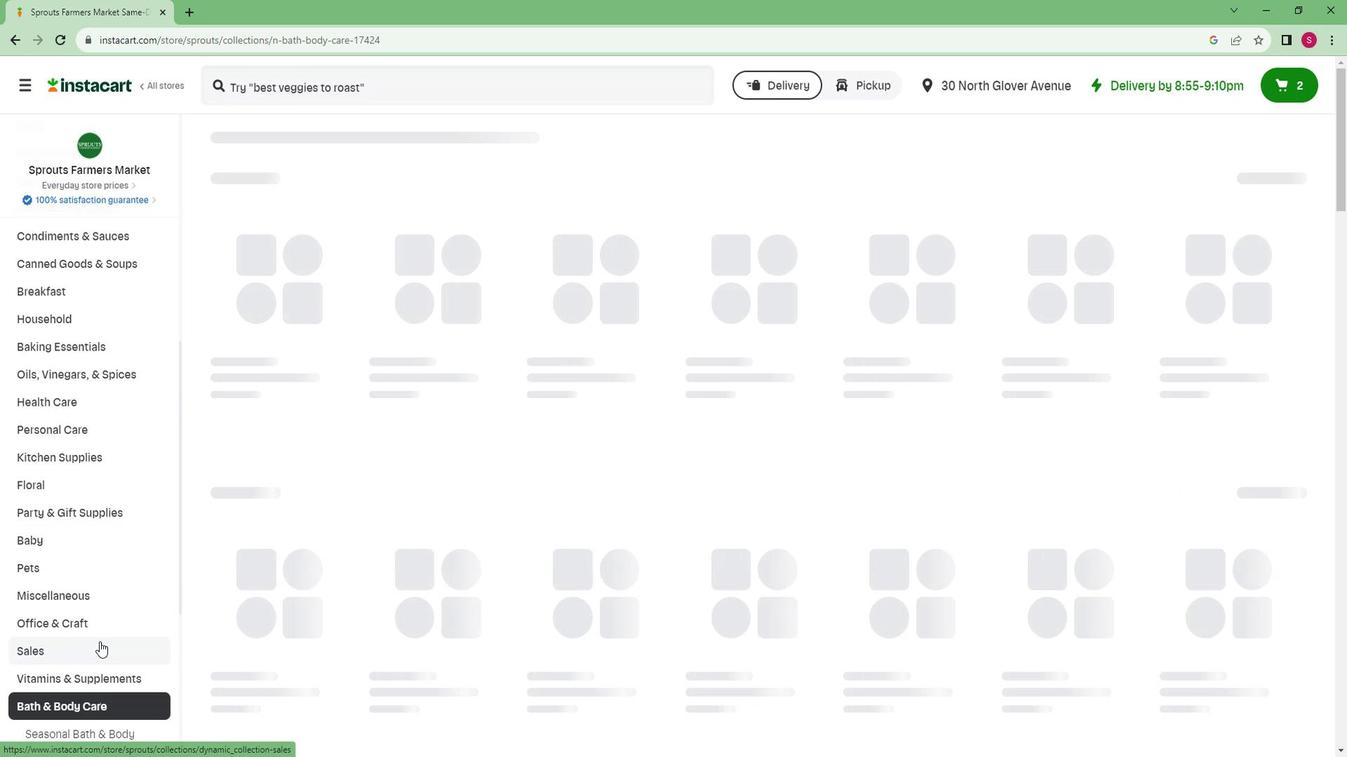 
Action: Mouse scrolled (112, 630) with delta (0, 0)
Screenshot: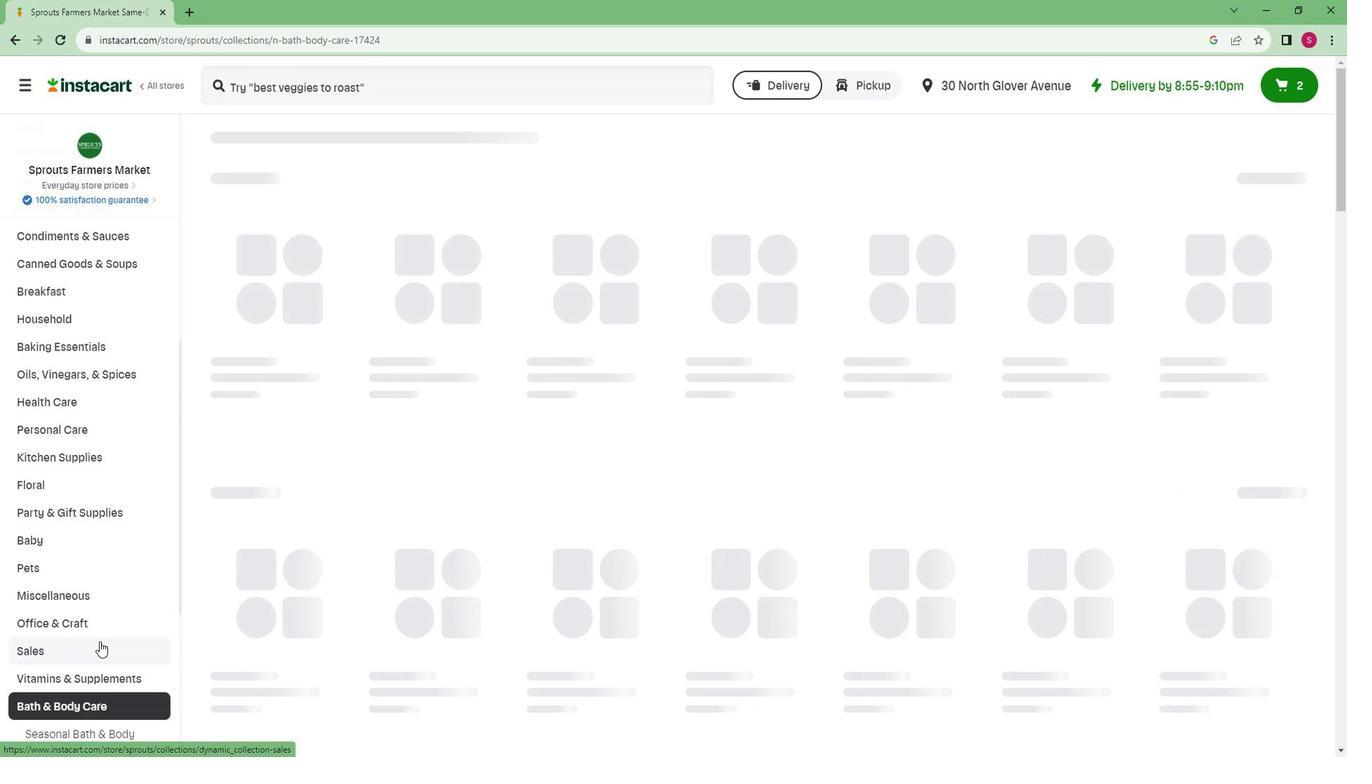 
Action: Mouse moved to (74, 670)
Screenshot: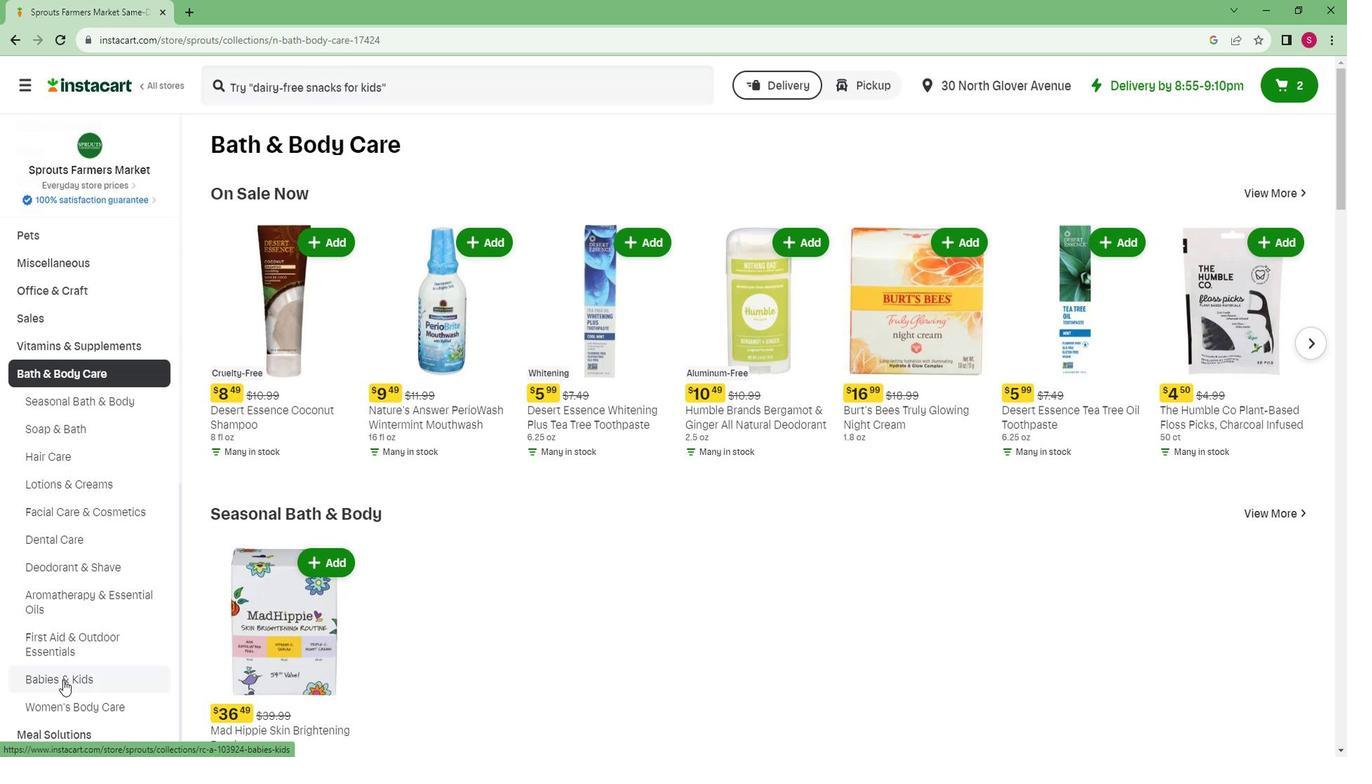 
Action: Mouse pressed left at (74, 670)
Screenshot: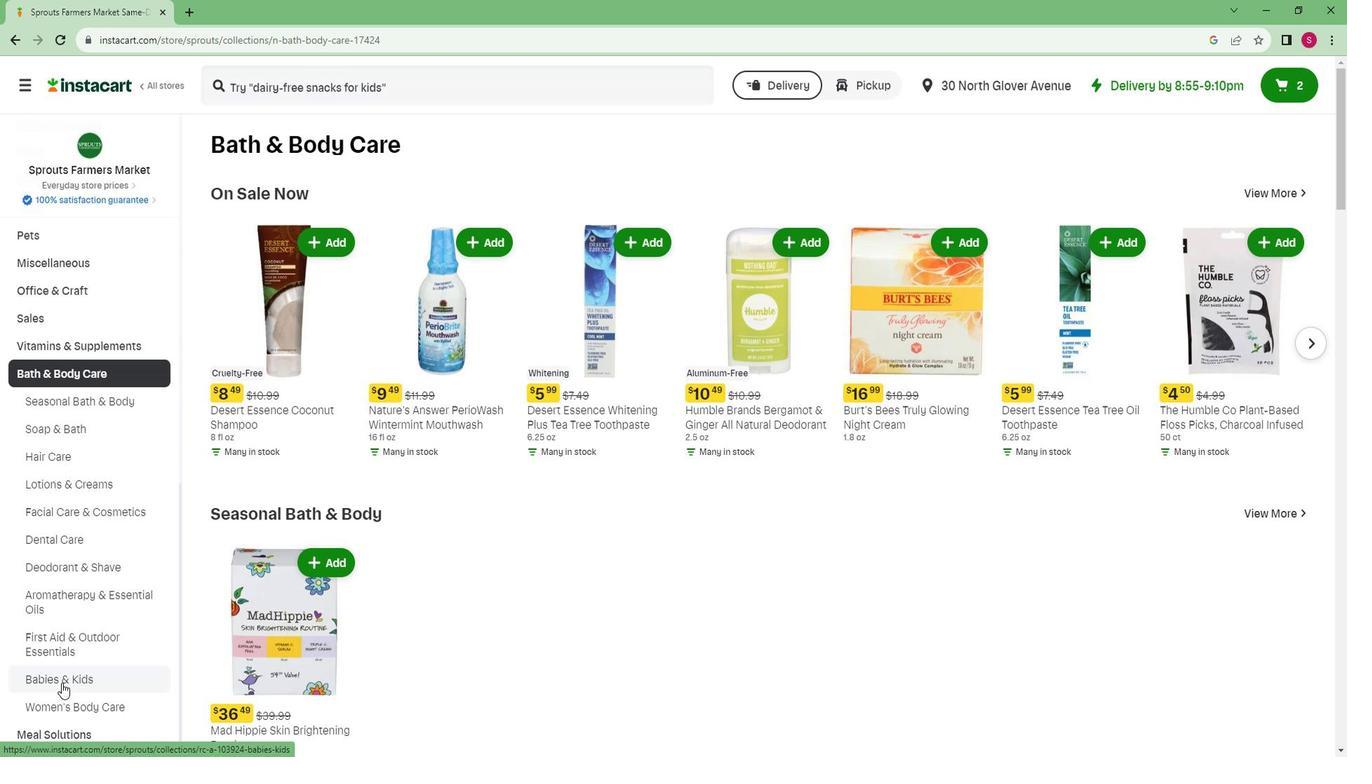
Action: Mouse moved to (1249, 202)
Screenshot: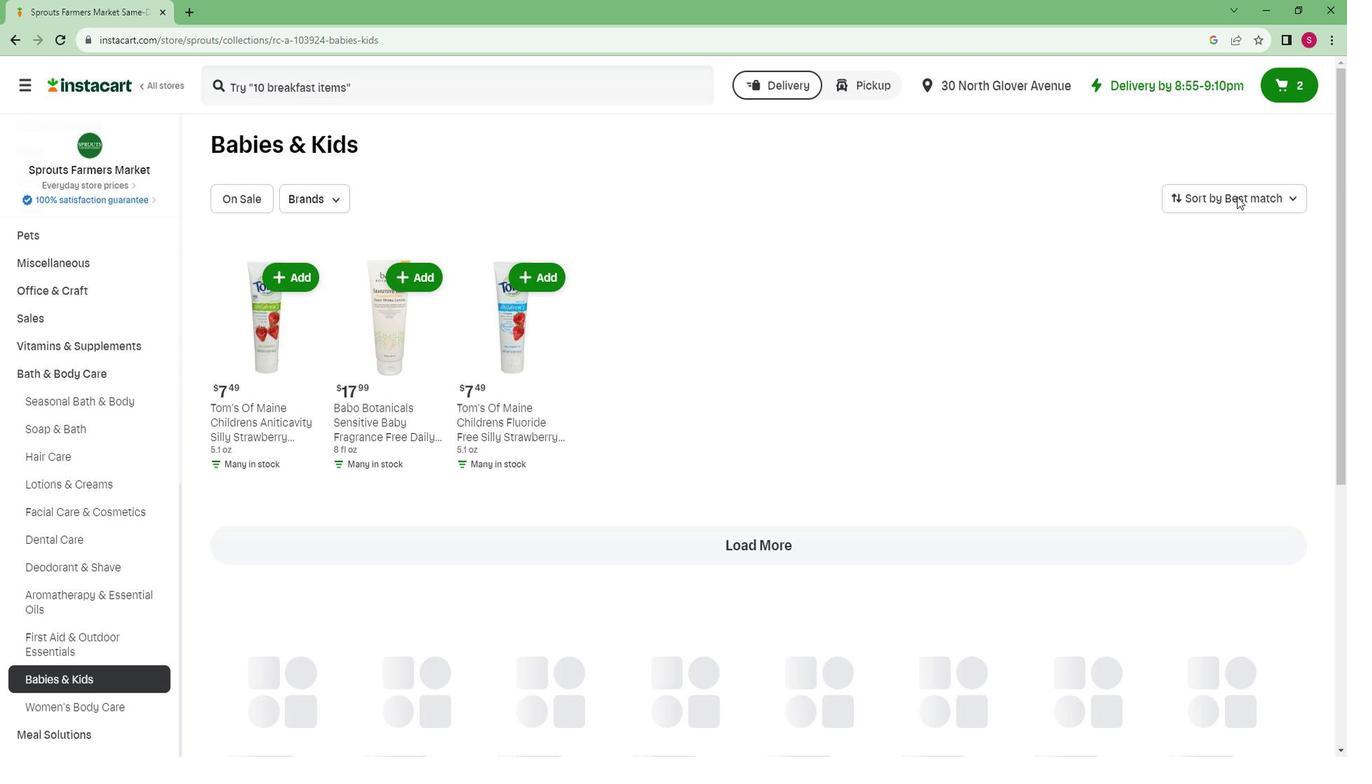 
Action: Mouse pressed left at (1249, 202)
Screenshot: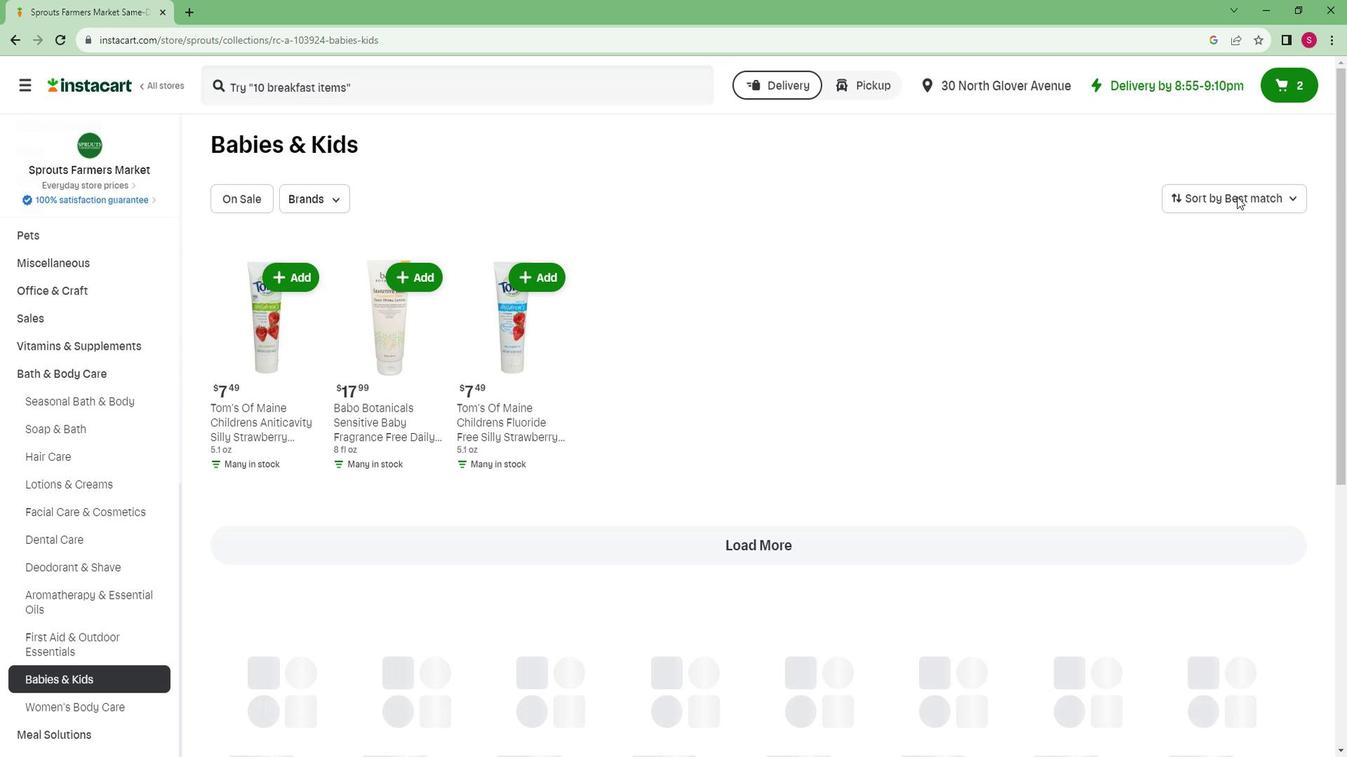 
Action: Mouse moved to (1183, 410)
Screenshot: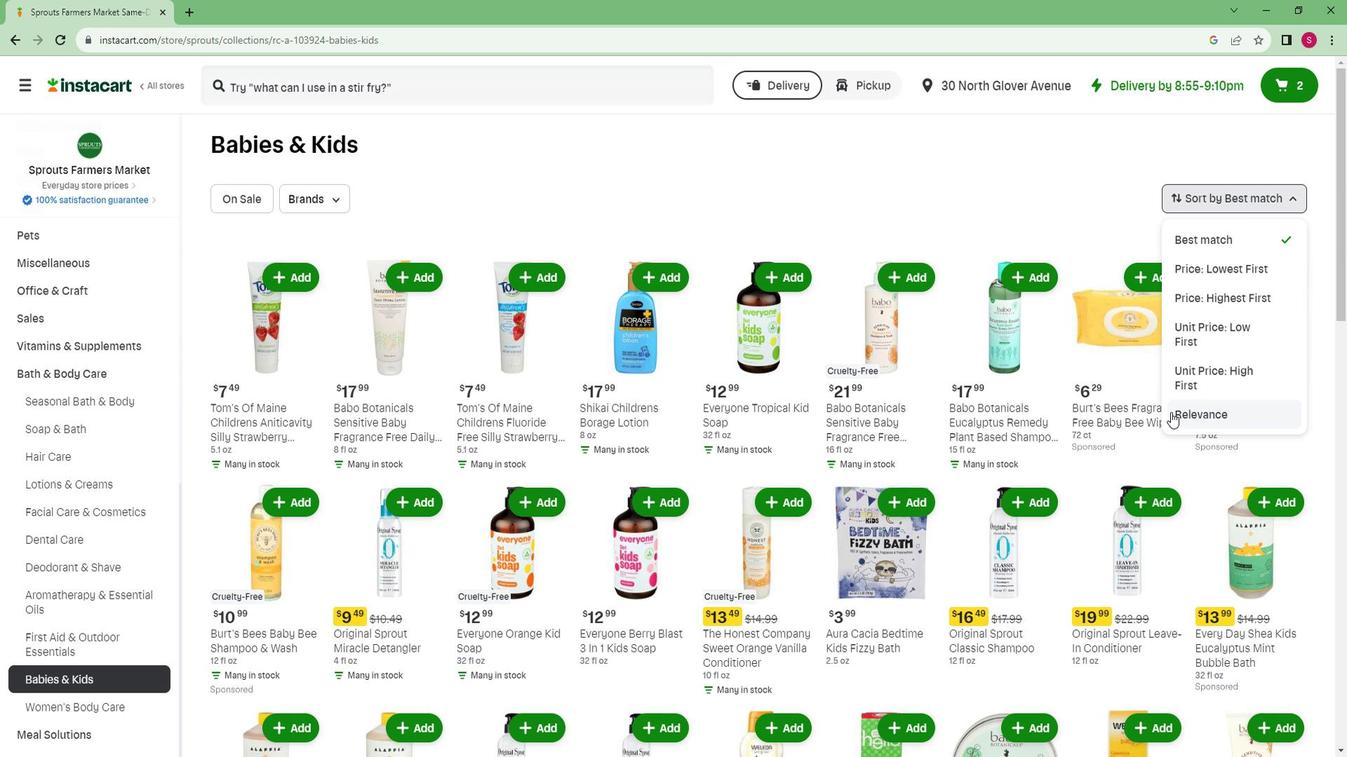 
Action: Mouse pressed left at (1183, 410)
Screenshot: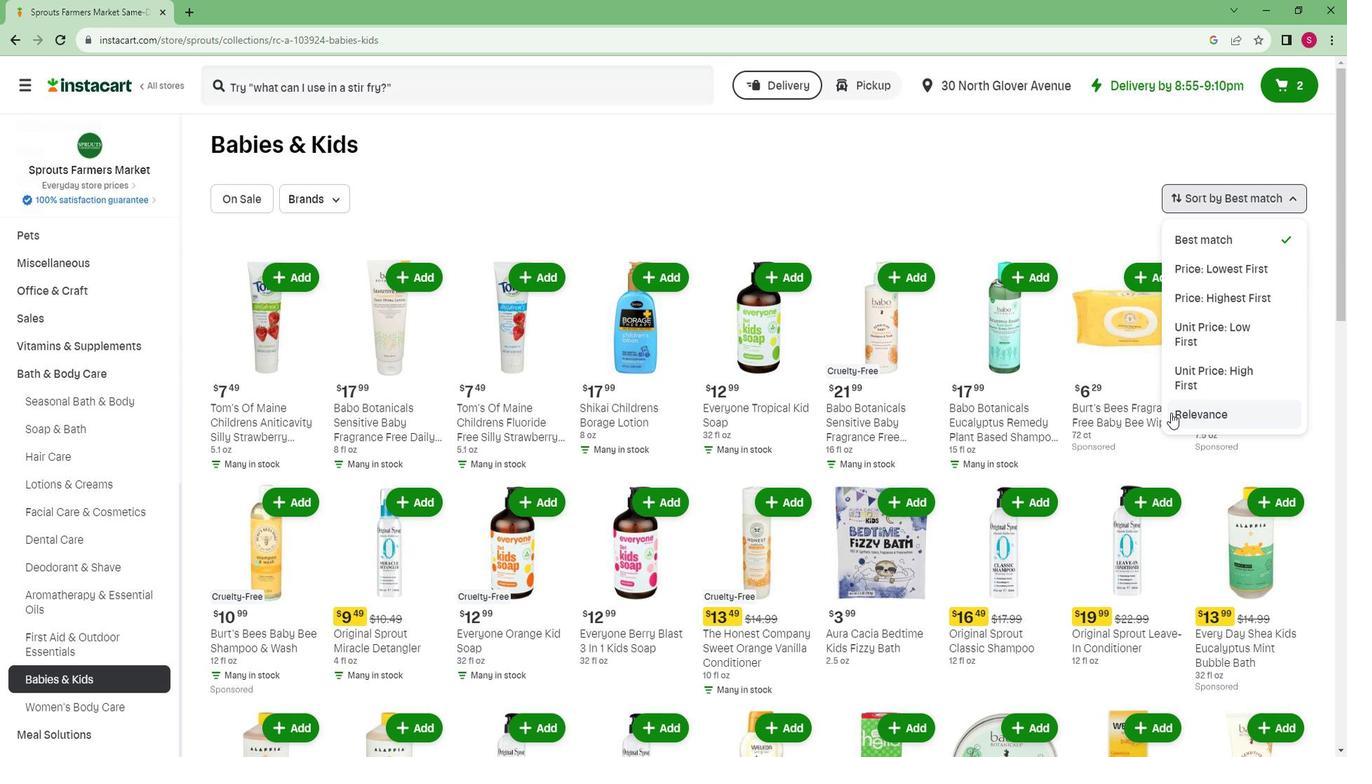 
Action: Mouse moved to (1182, 410)
Screenshot: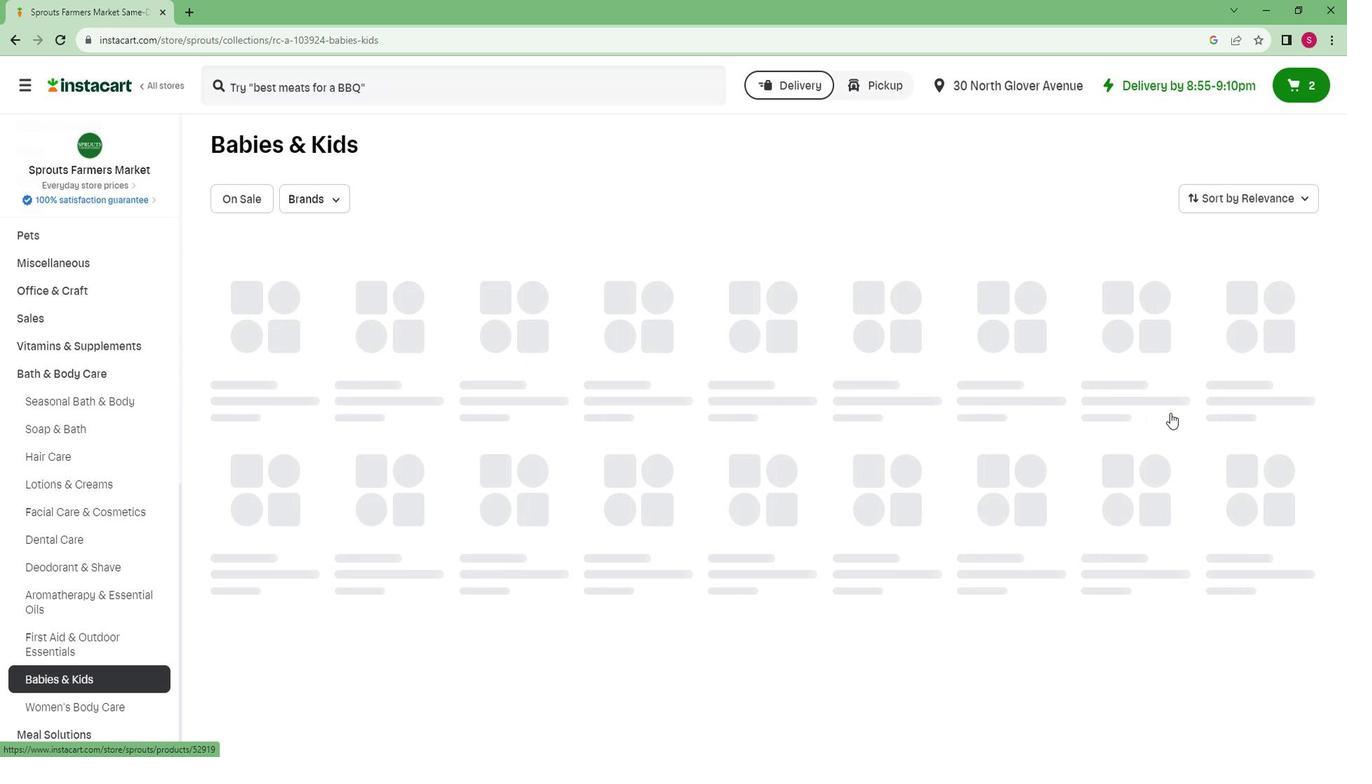 
